 Task: Find connections with filter location Santa Quitéria with filter topic #Lessonswith filter profile language Spanish with filter current company The Quint with filter school Shivaji University with filter industry Think Tanks with filter service category Relocation with filter keywords title Doctor
Action: Mouse moved to (142, 263)
Screenshot: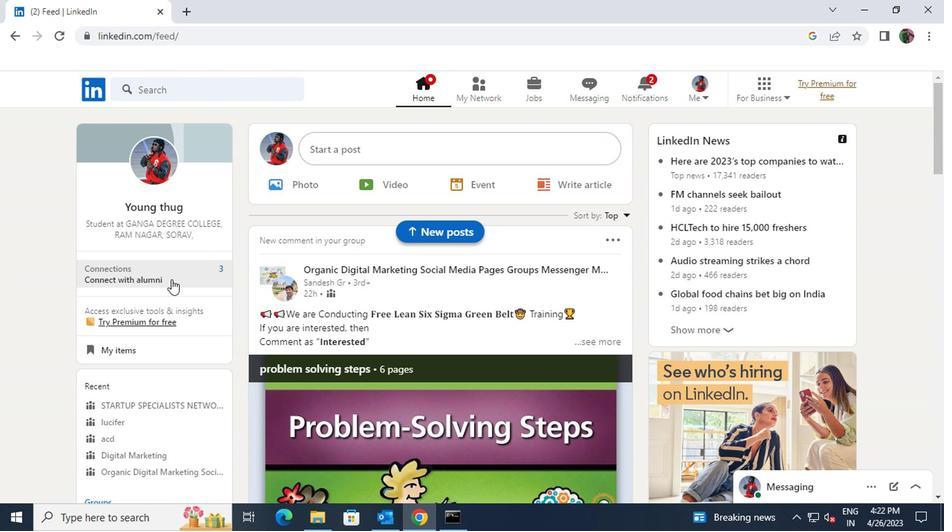 
Action: Mouse pressed left at (142, 263)
Screenshot: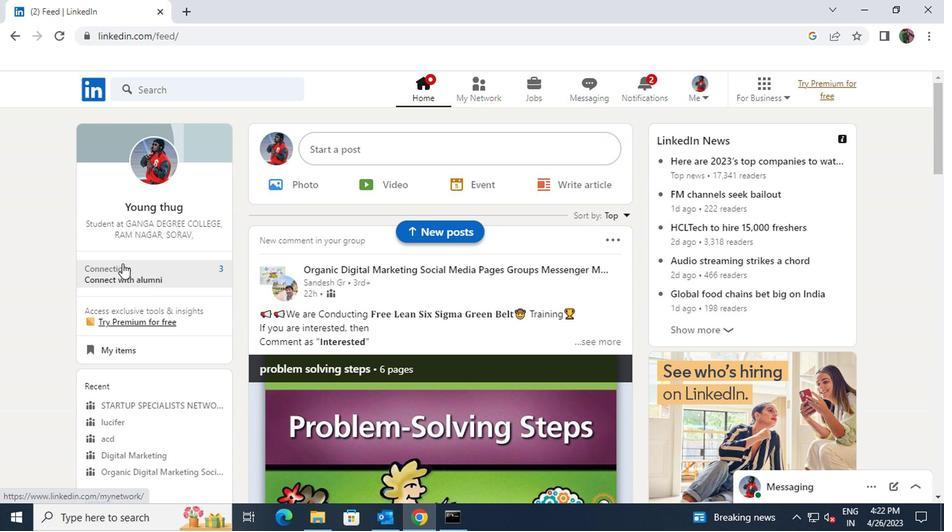 
Action: Mouse moved to (179, 160)
Screenshot: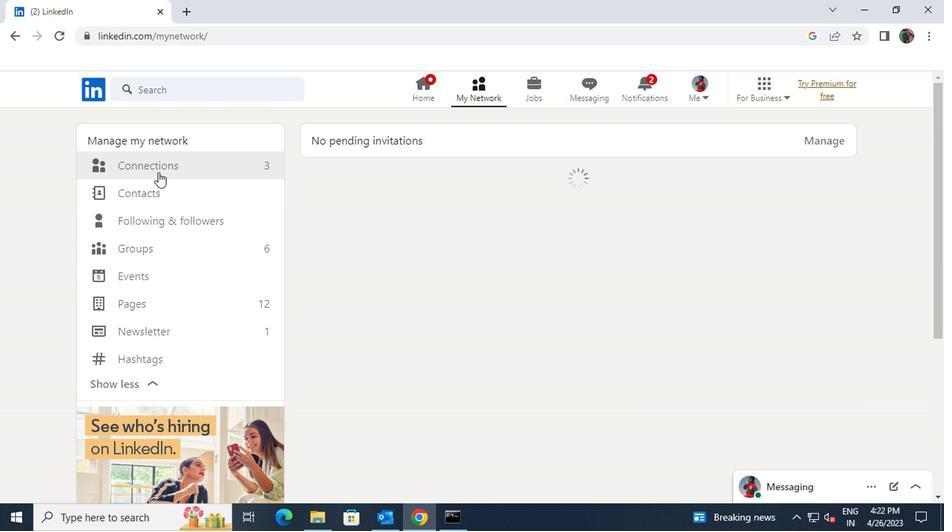
Action: Mouse pressed left at (179, 160)
Screenshot: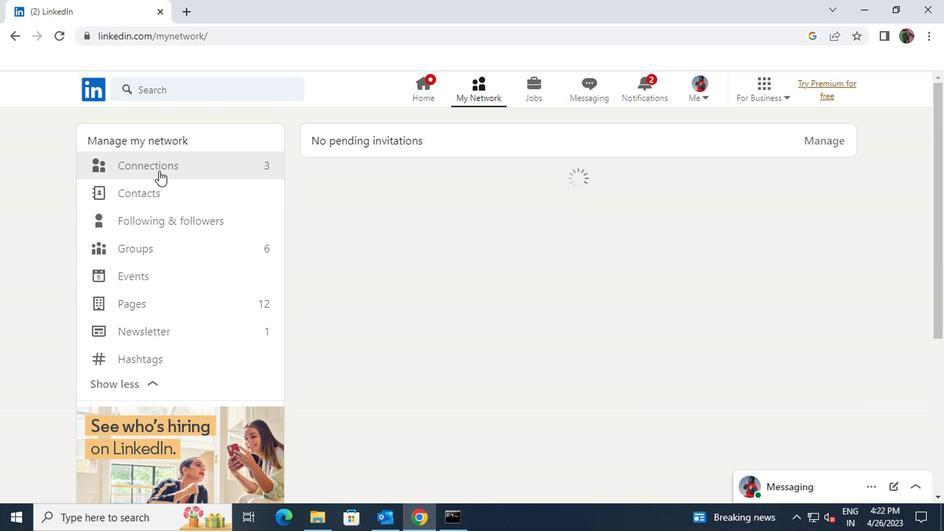 
Action: Mouse moved to (562, 164)
Screenshot: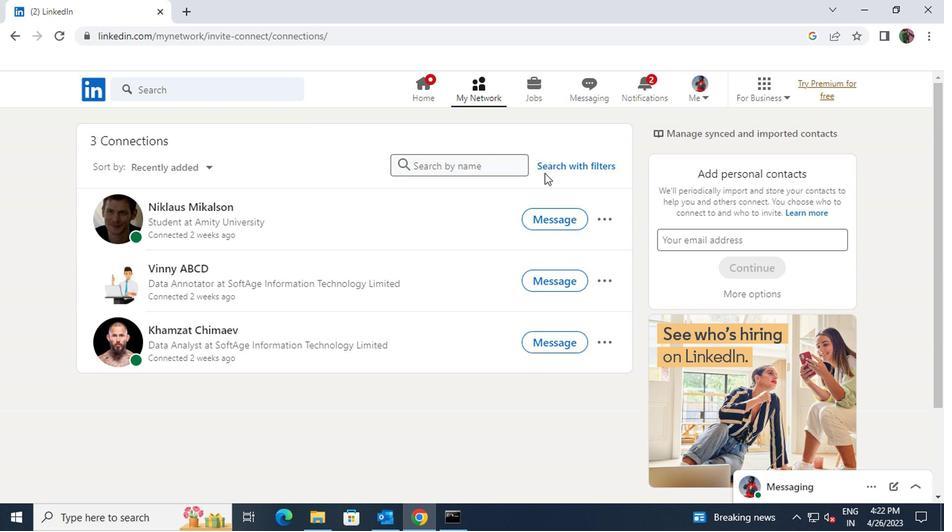 
Action: Mouse pressed left at (562, 164)
Screenshot: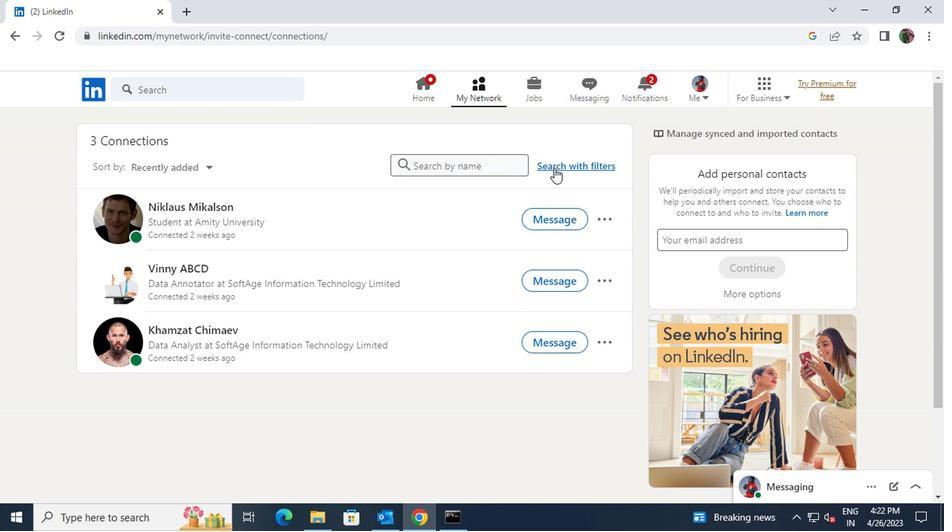 
Action: Mouse moved to (533, 124)
Screenshot: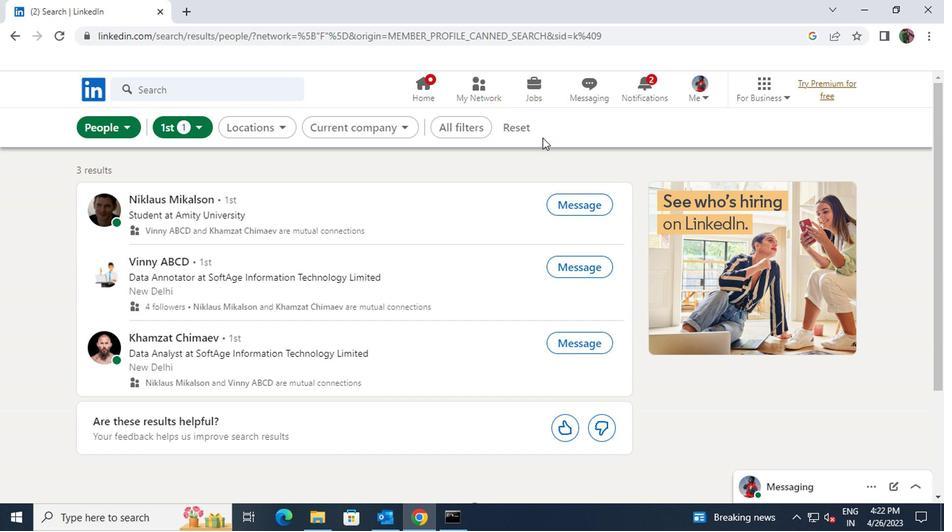 
Action: Mouse pressed left at (533, 124)
Screenshot: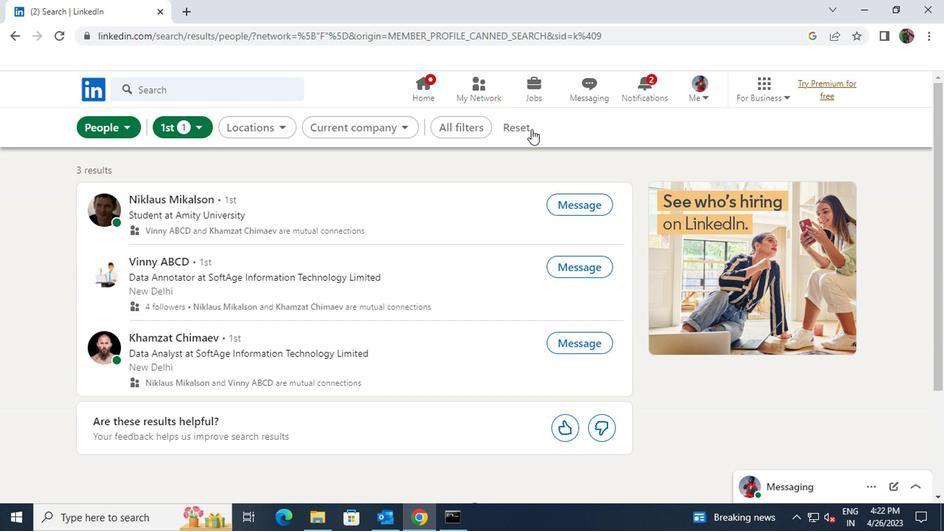 
Action: Mouse moved to (516, 123)
Screenshot: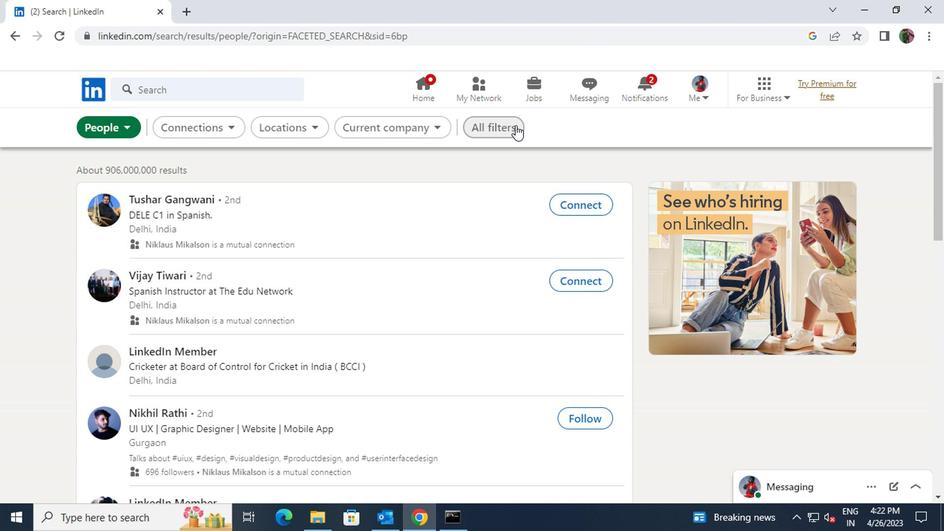 
Action: Mouse pressed left at (516, 123)
Screenshot: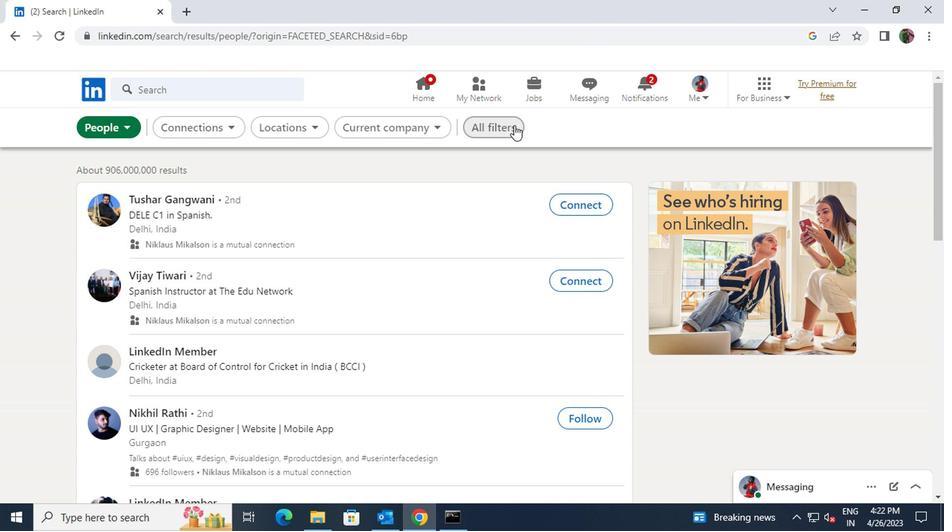
Action: Mouse moved to (655, 257)
Screenshot: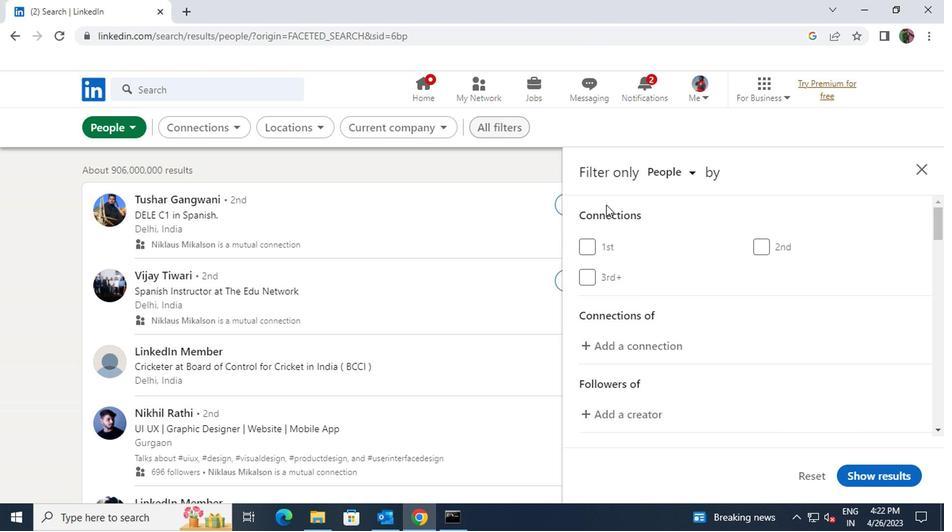 
Action: Mouse scrolled (655, 256) with delta (0, 0)
Screenshot: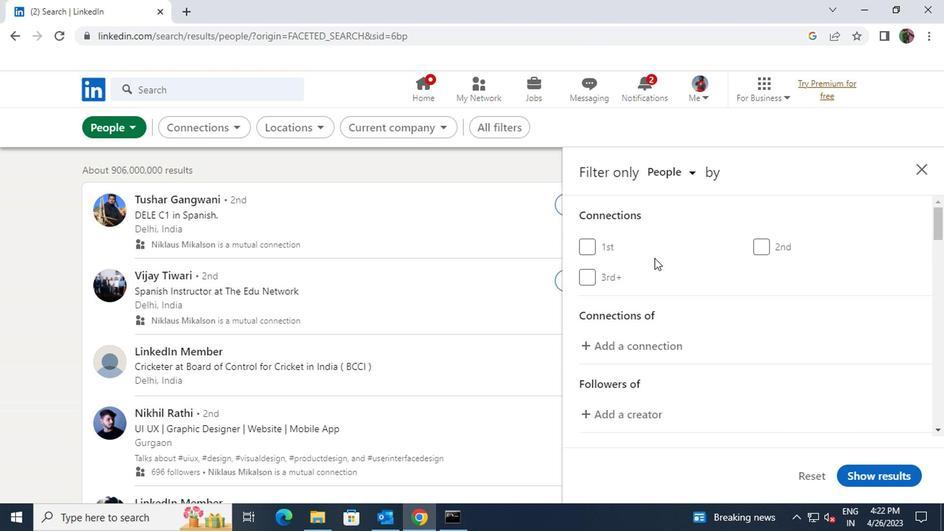 
Action: Mouse scrolled (655, 256) with delta (0, 0)
Screenshot: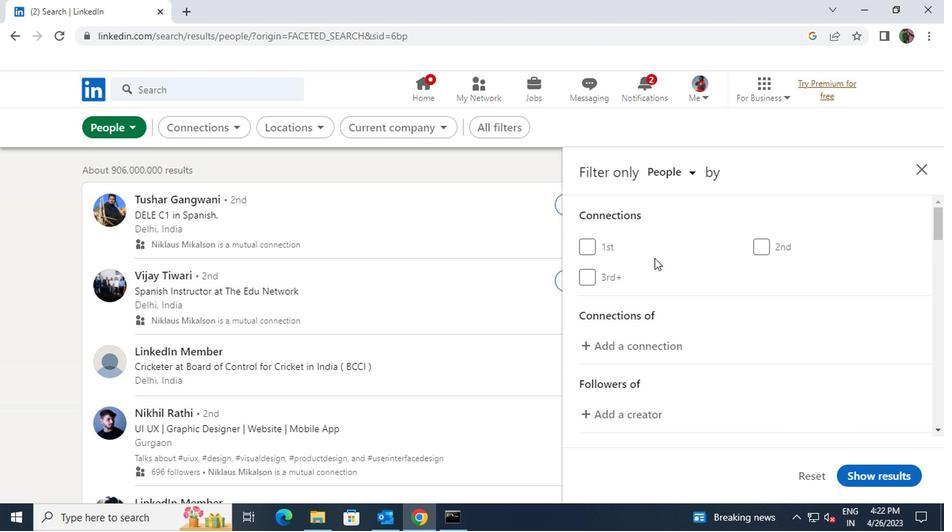 
Action: Mouse scrolled (655, 256) with delta (0, 0)
Screenshot: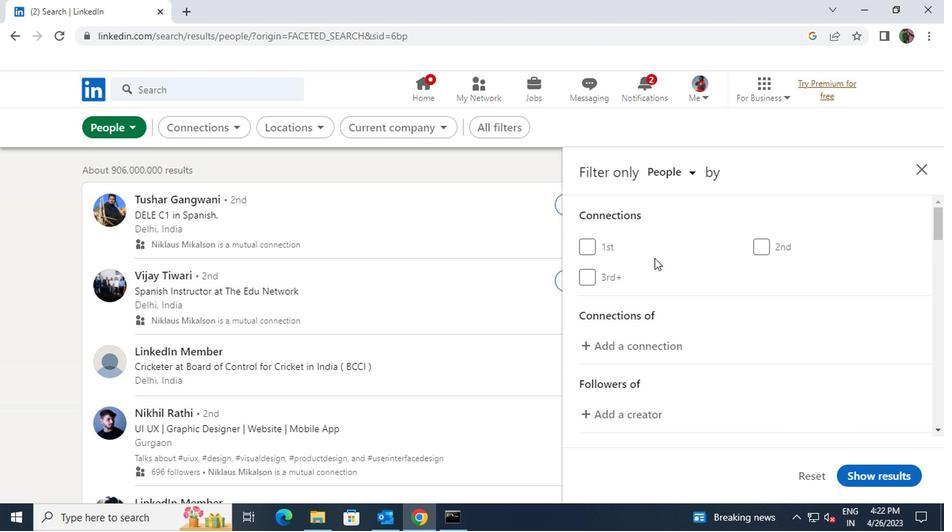 
Action: Mouse scrolled (655, 256) with delta (0, 0)
Screenshot: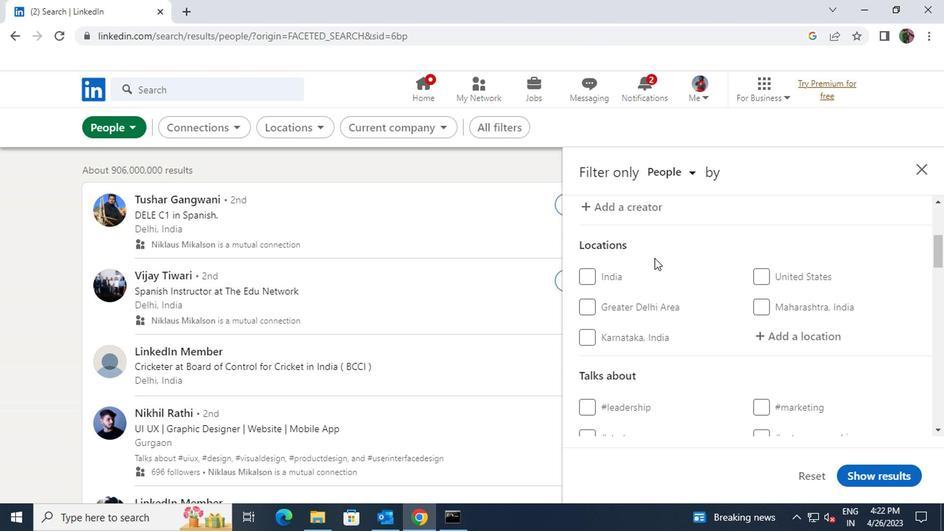 
Action: Mouse scrolled (655, 258) with delta (0, 0)
Screenshot: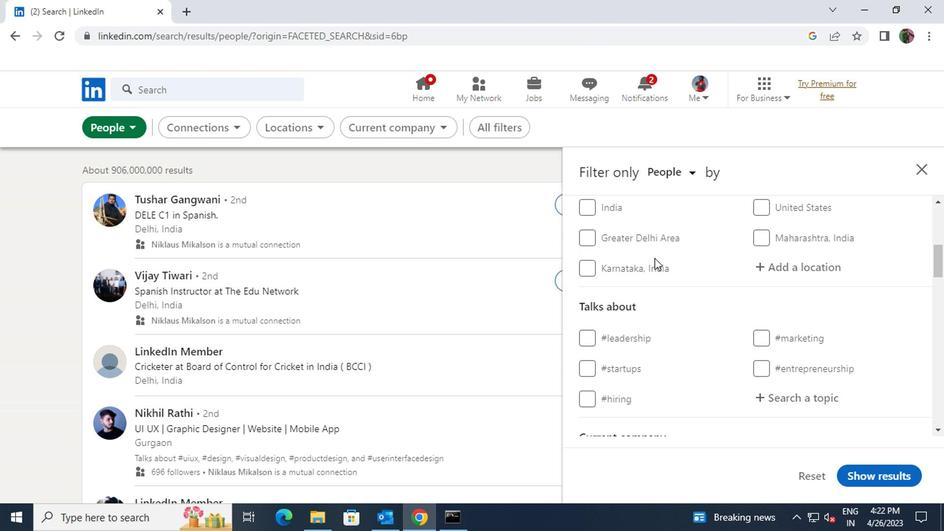 
Action: Mouse moved to (769, 329)
Screenshot: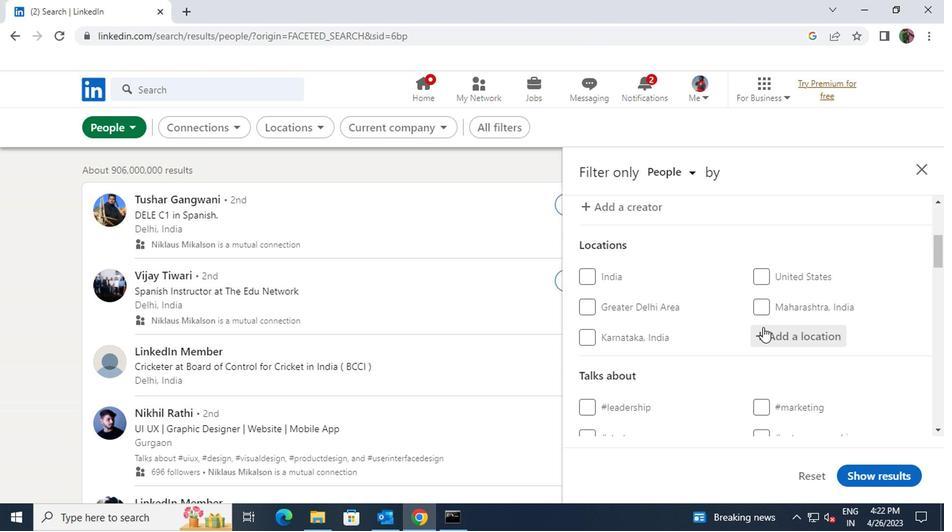 
Action: Mouse pressed left at (769, 329)
Screenshot: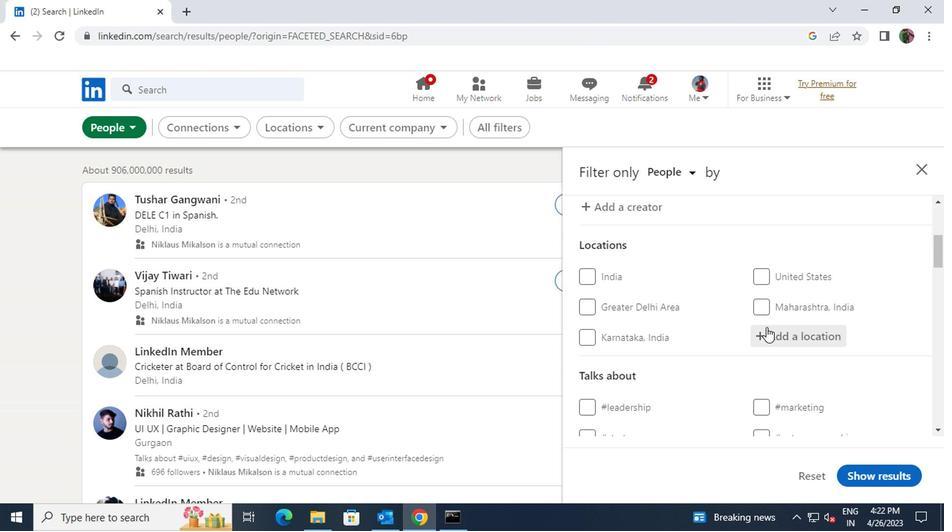 
Action: Key pressed <Key.shift>SANTA<Key.space>QUITE
Screenshot: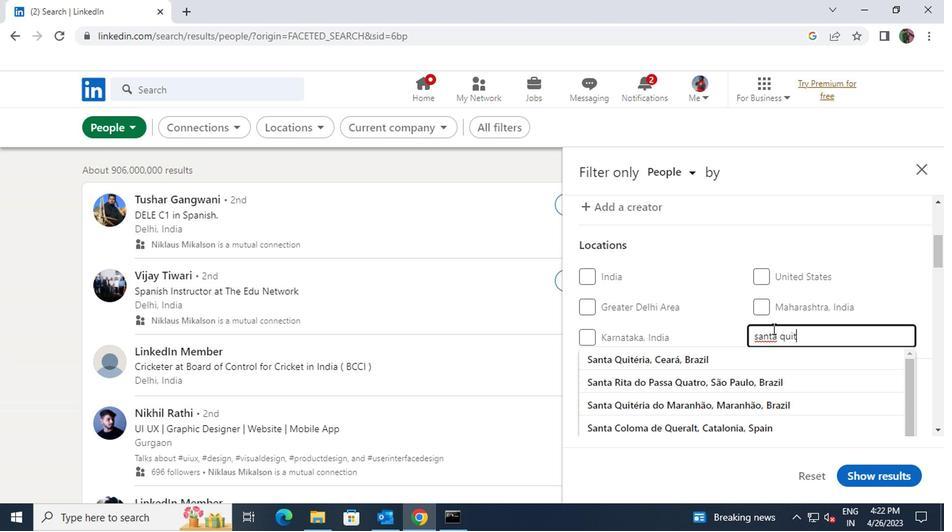 
Action: Mouse moved to (756, 353)
Screenshot: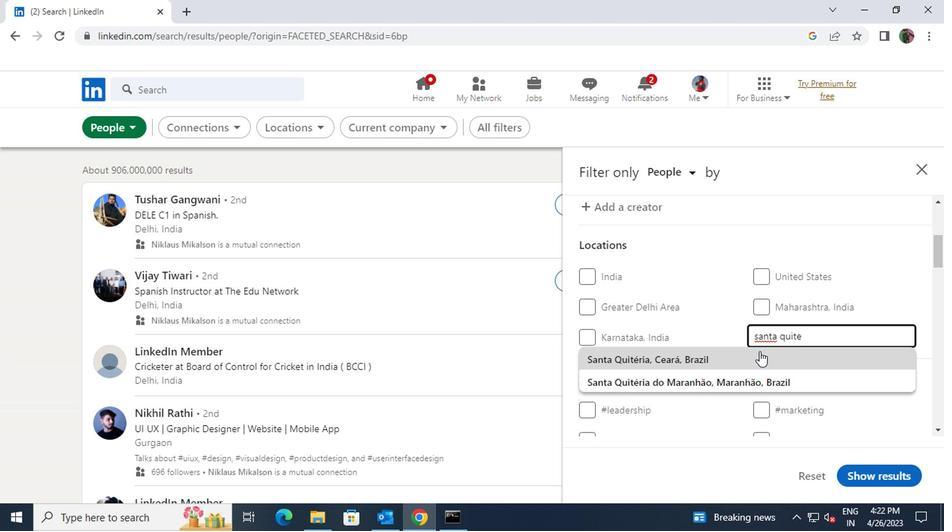 
Action: Mouse pressed left at (756, 353)
Screenshot: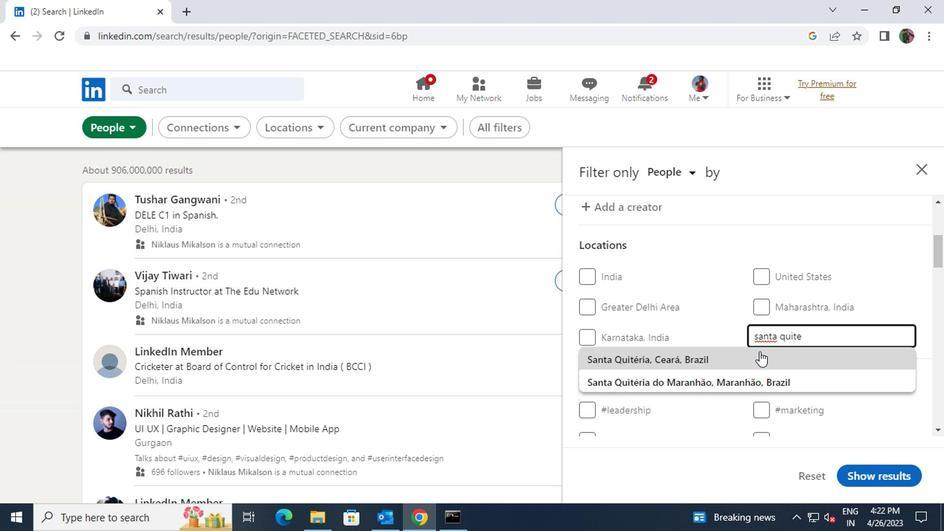 
Action: Mouse scrolled (756, 352) with delta (0, 0)
Screenshot: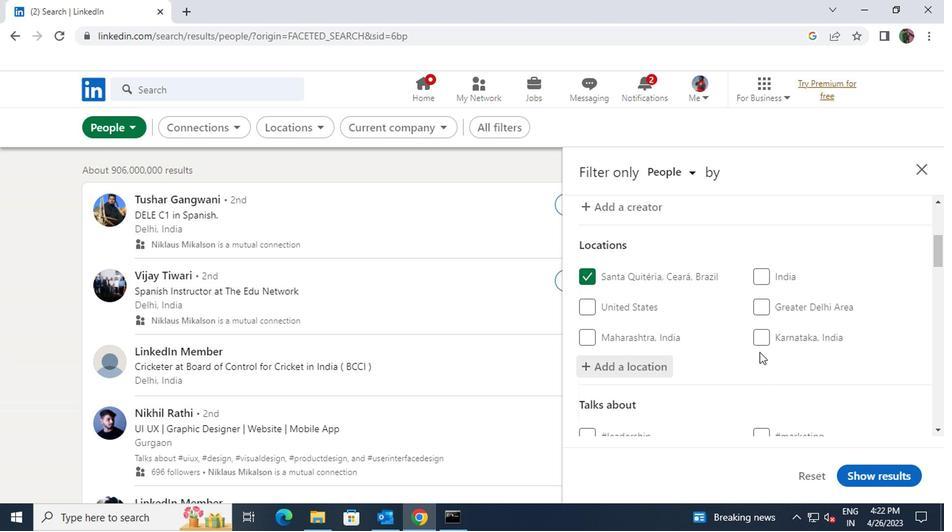 
Action: Mouse scrolled (756, 352) with delta (0, 0)
Screenshot: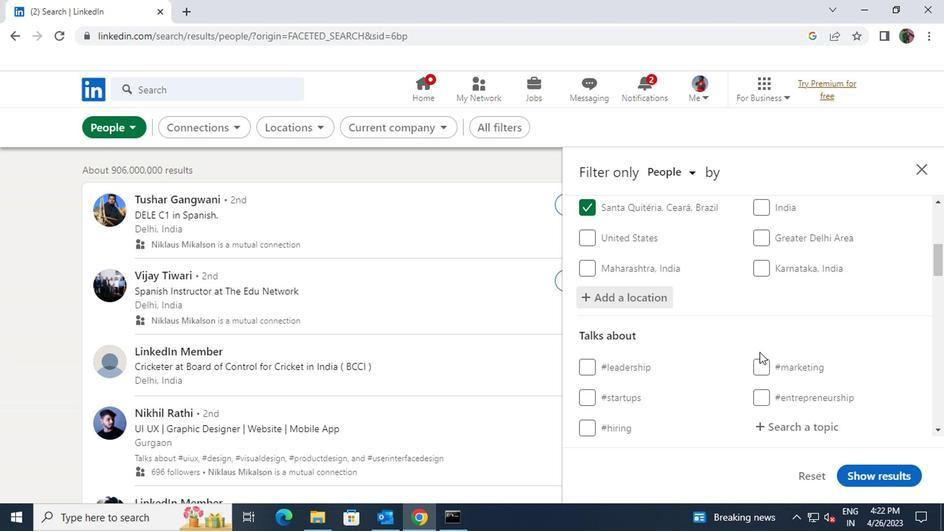 
Action: Mouse scrolled (756, 352) with delta (0, 0)
Screenshot: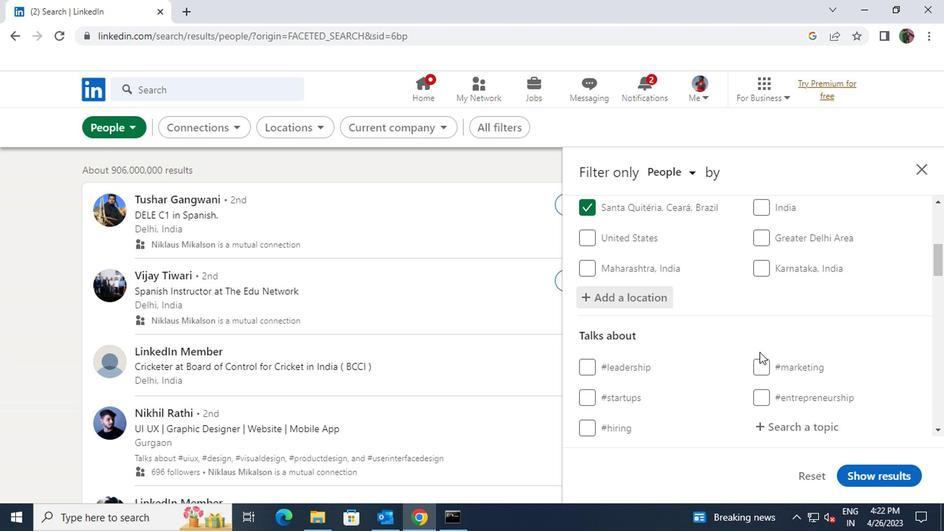 
Action: Mouse moved to (767, 297)
Screenshot: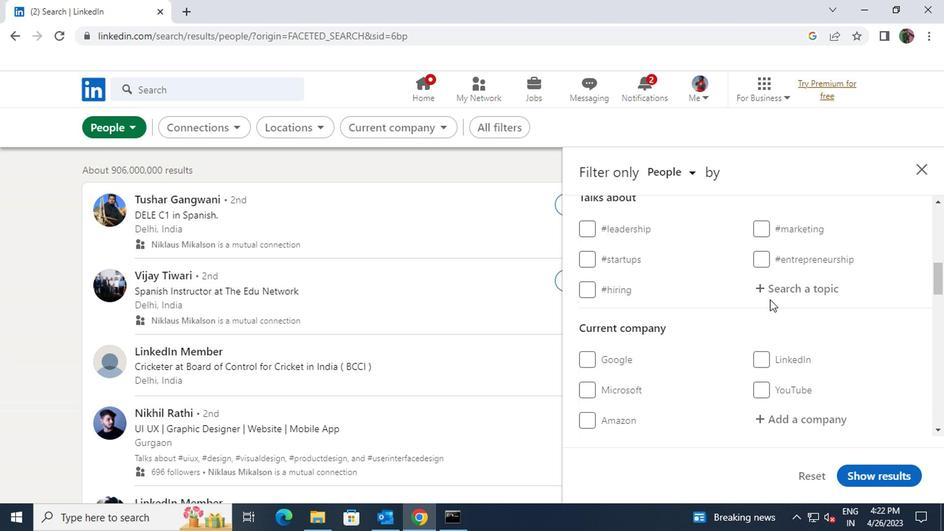
Action: Mouse pressed left at (767, 297)
Screenshot: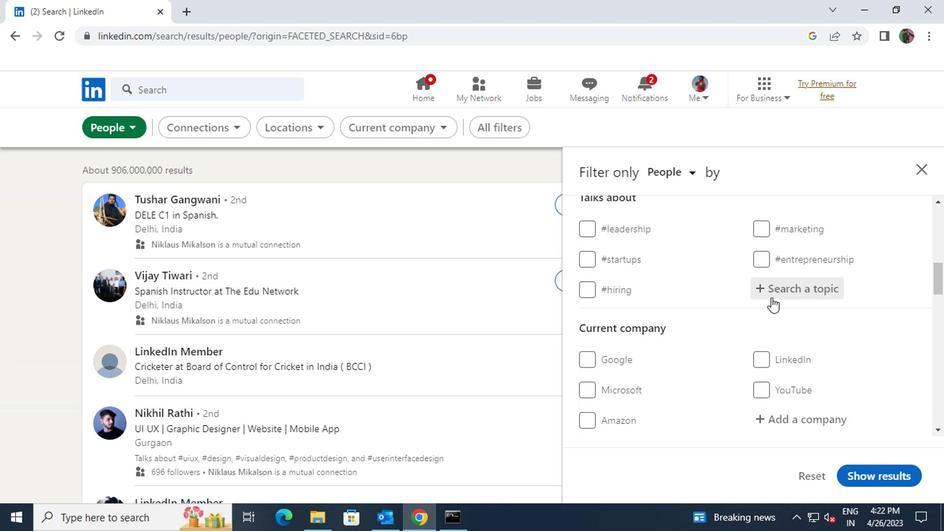 
Action: Key pressed <Key.shift><Key.shift><Key.shift><Key.shift><Key.shift><Key.shift><Key.shift><Key.shift>#<Key.shift>LESSIONWITH
Screenshot: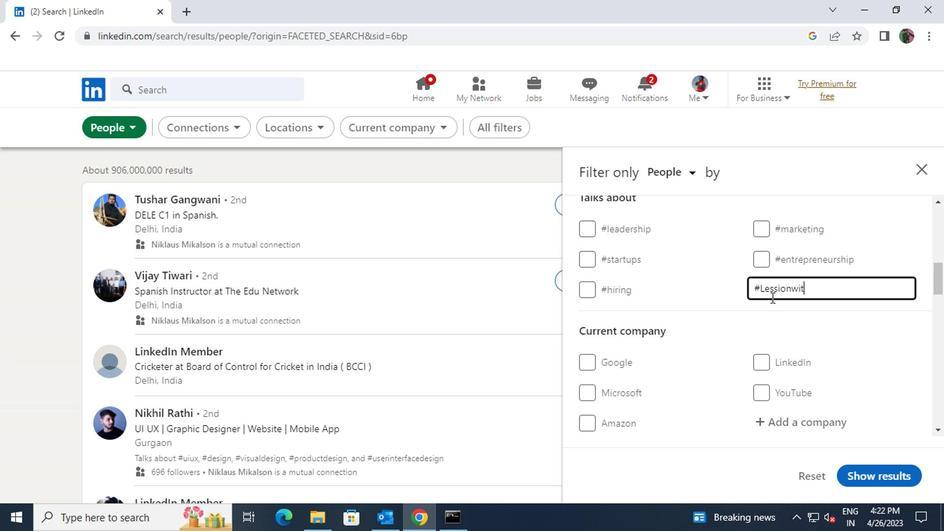 
Action: Mouse scrolled (767, 297) with delta (0, 0)
Screenshot: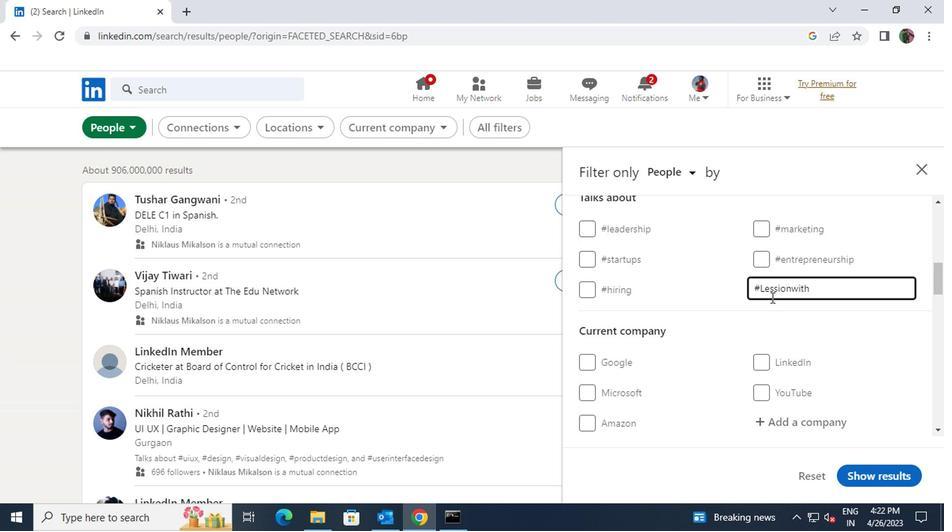 
Action: Mouse scrolled (767, 297) with delta (0, 0)
Screenshot: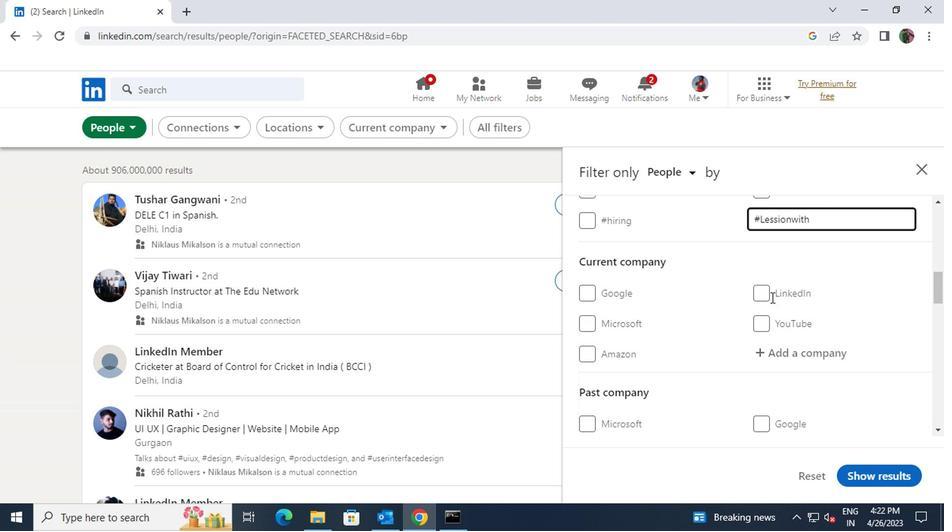 
Action: Mouse moved to (776, 284)
Screenshot: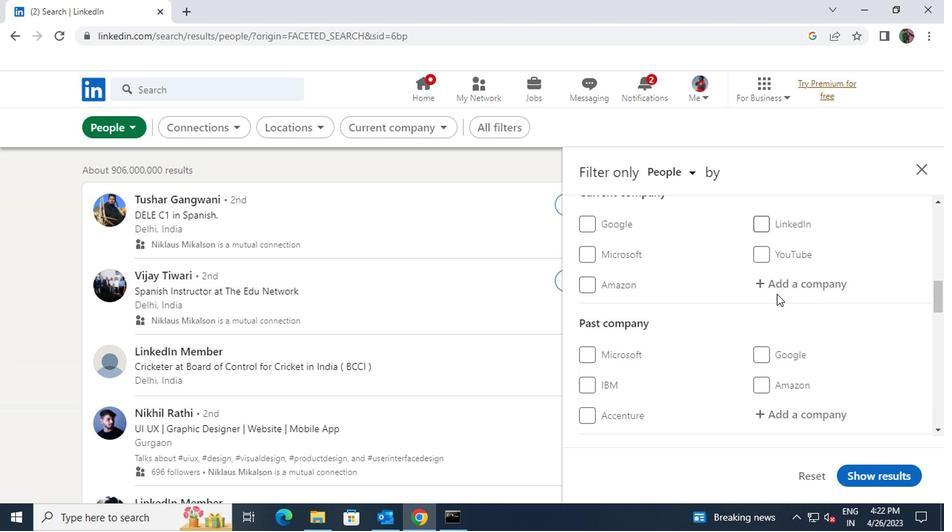 
Action: Mouse pressed left at (776, 284)
Screenshot: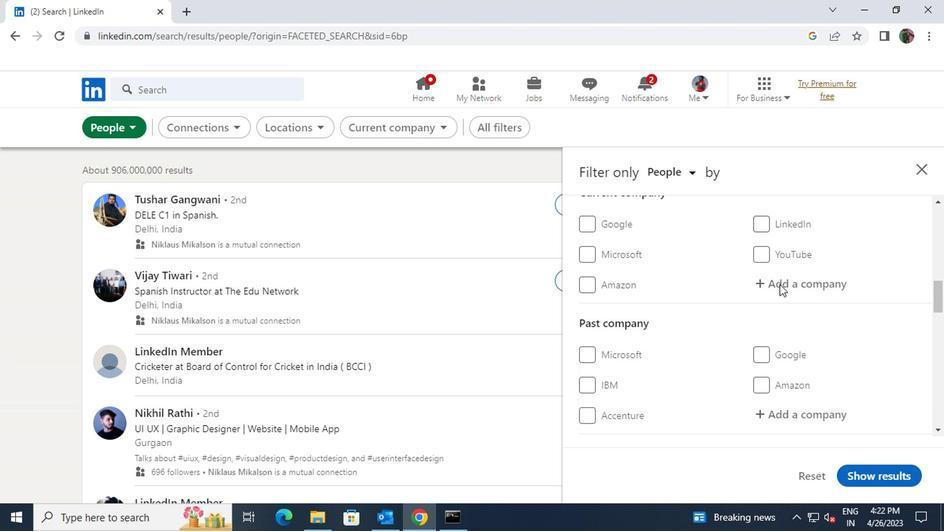 
Action: Key pressed <Key.shift>THE<Key.space><Key.shift><Key.shift>QUINT
Screenshot: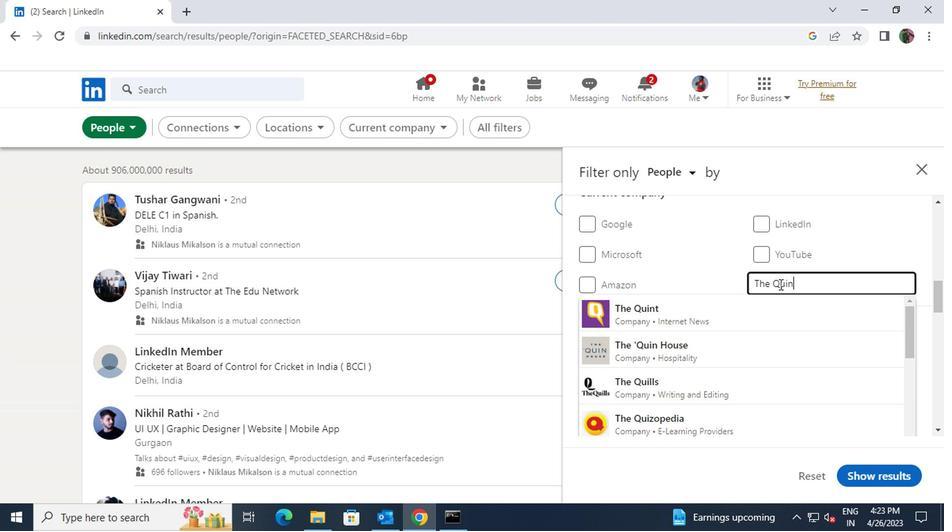
Action: Mouse moved to (774, 302)
Screenshot: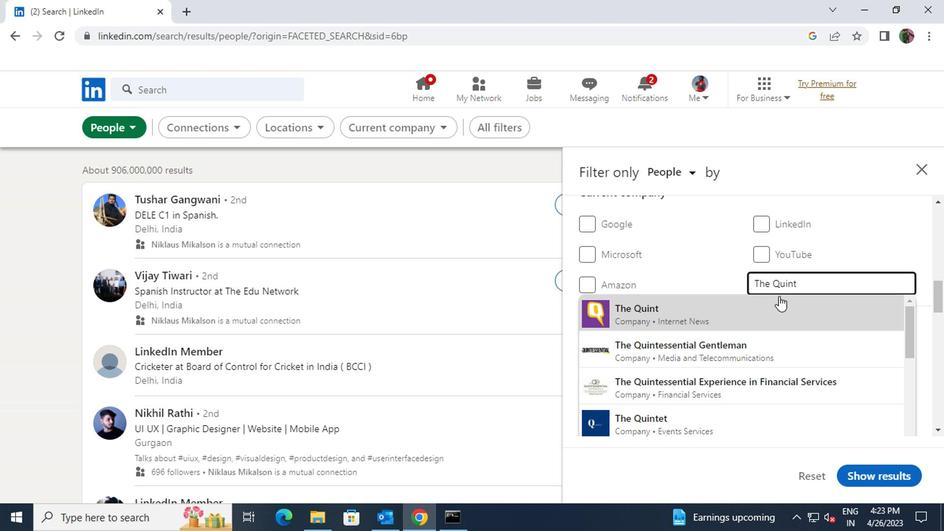 
Action: Mouse pressed left at (774, 302)
Screenshot: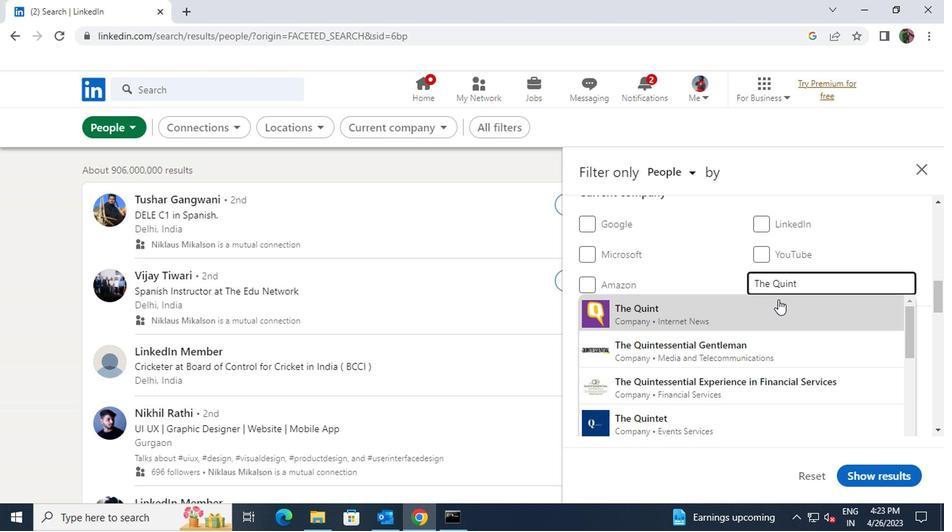 
Action: Mouse scrolled (774, 301) with delta (0, 0)
Screenshot: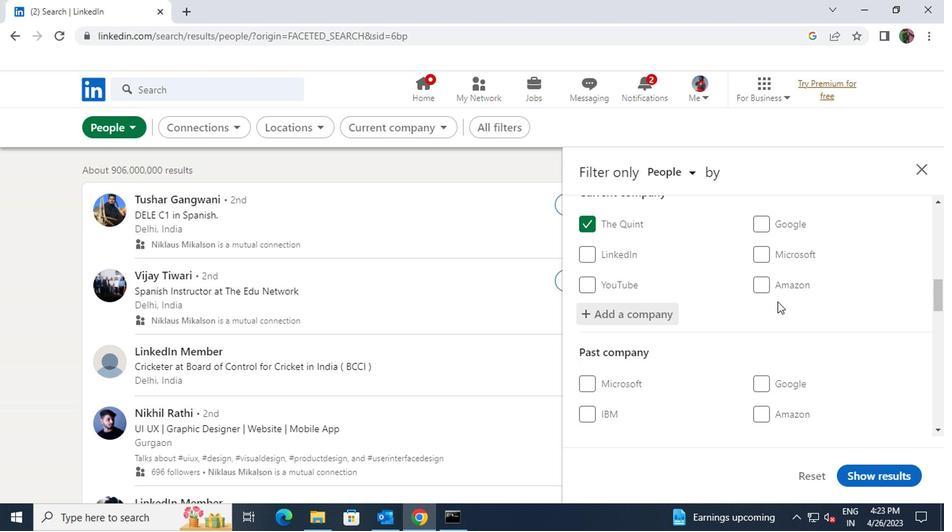 
Action: Mouse scrolled (774, 301) with delta (0, 0)
Screenshot: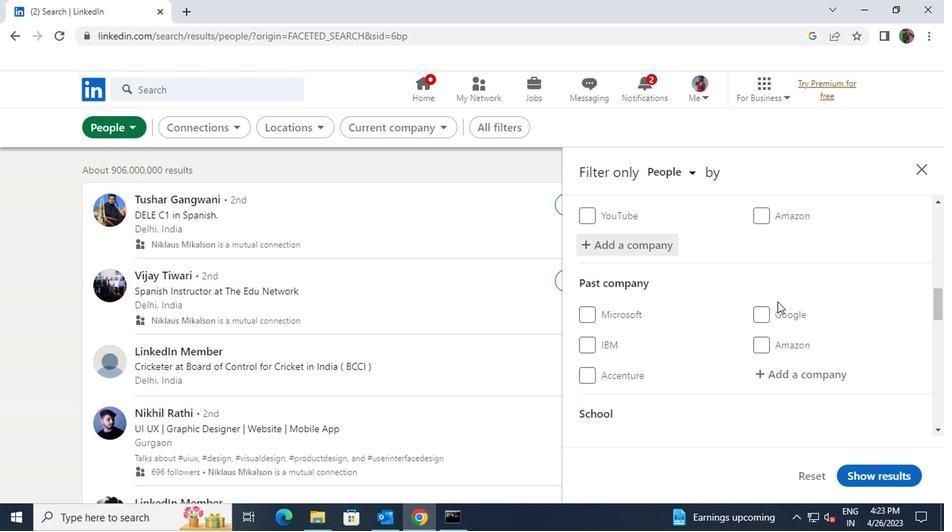 
Action: Mouse scrolled (774, 301) with delta (0, 0)
Screenshot: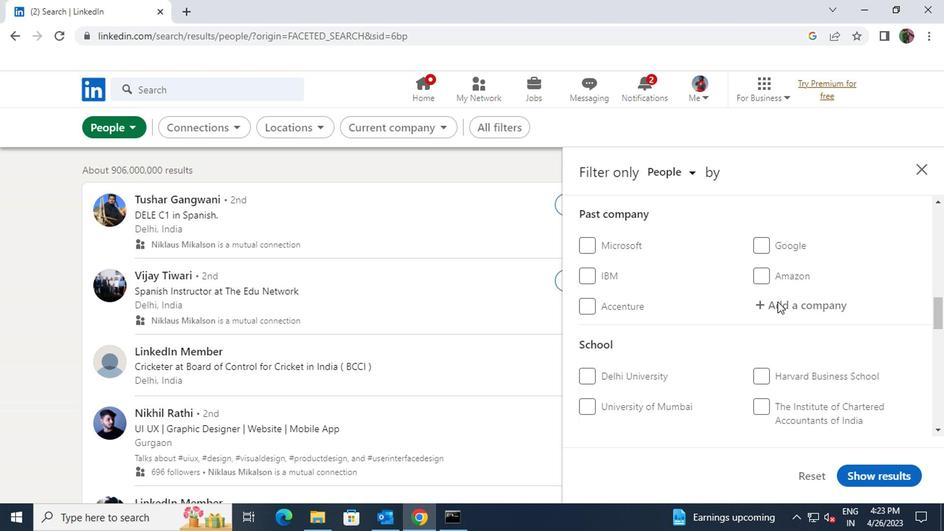 
Action: Mouse scrolled (774, 301) with delta (0, 0)
Screenshot: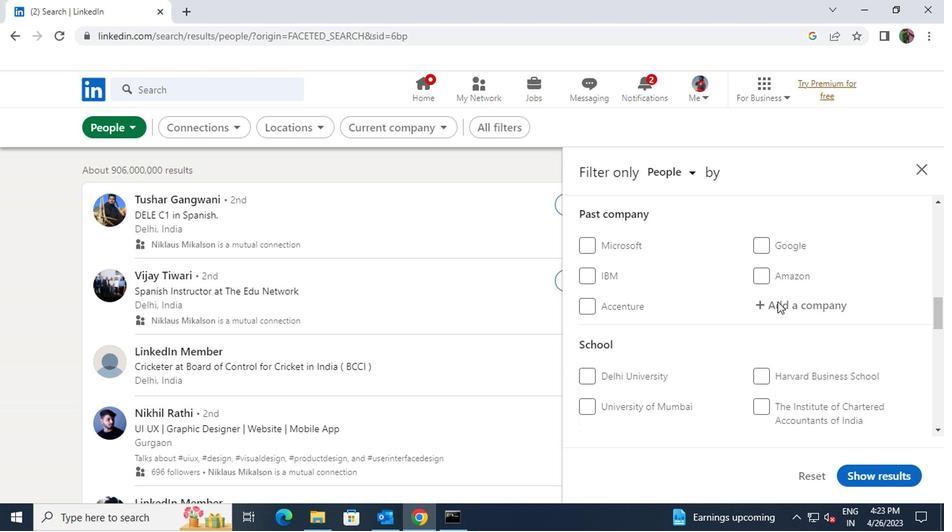 
Action: Mouse pressed left at (774, 302)
Screenshot: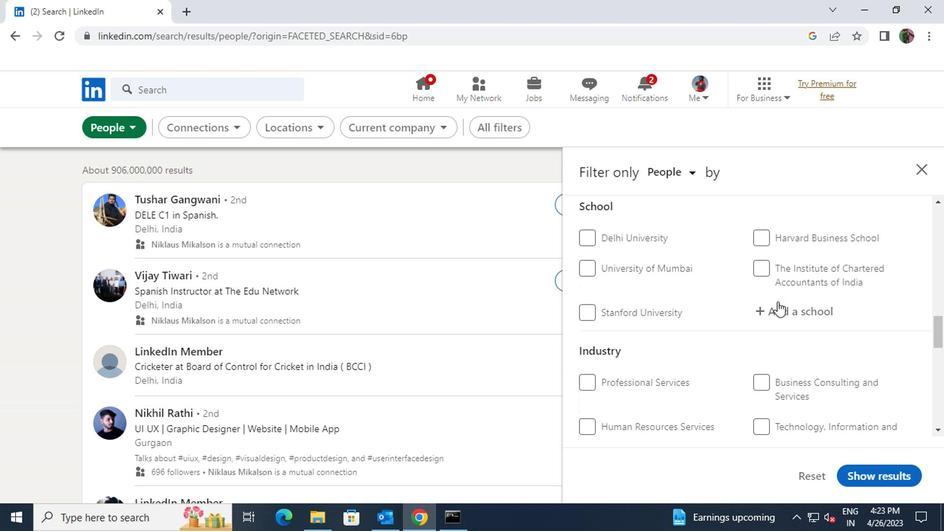 
Action: Key pressed <Key.shift>SHIVAJI
Screenshot: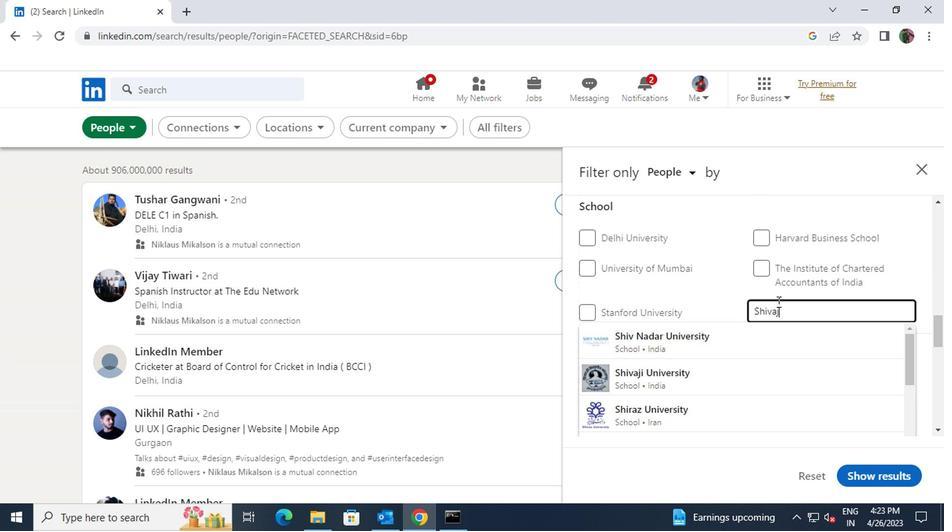 
Action: Mouse moved to (746, 343)
Screenshot: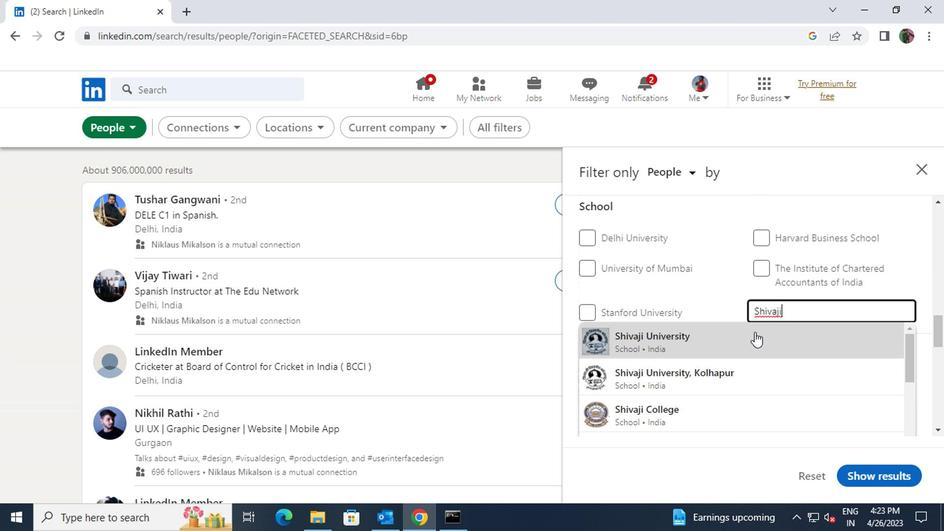 
Action: Mouse pressed left at (746, 343)
Screenshot: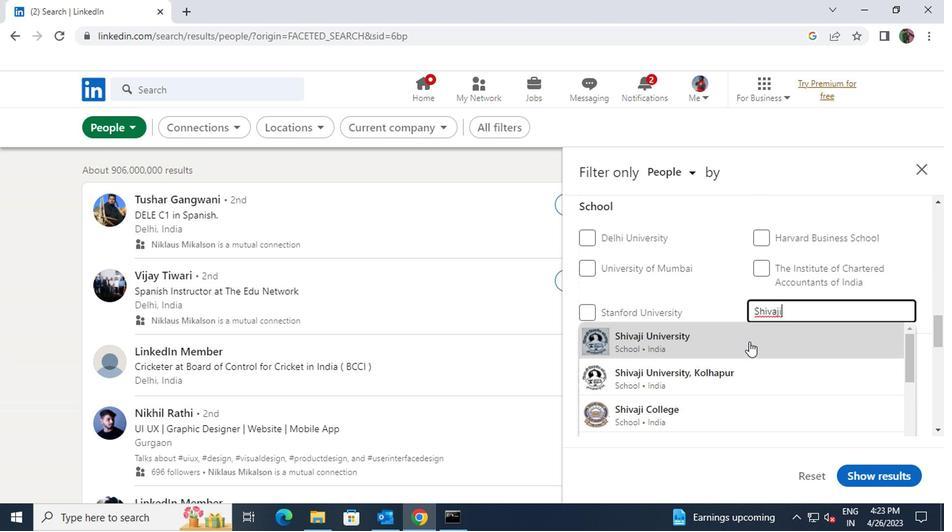 
Action: Mouse scrolled (746, 342) with delta (0, 0)
Screenshot: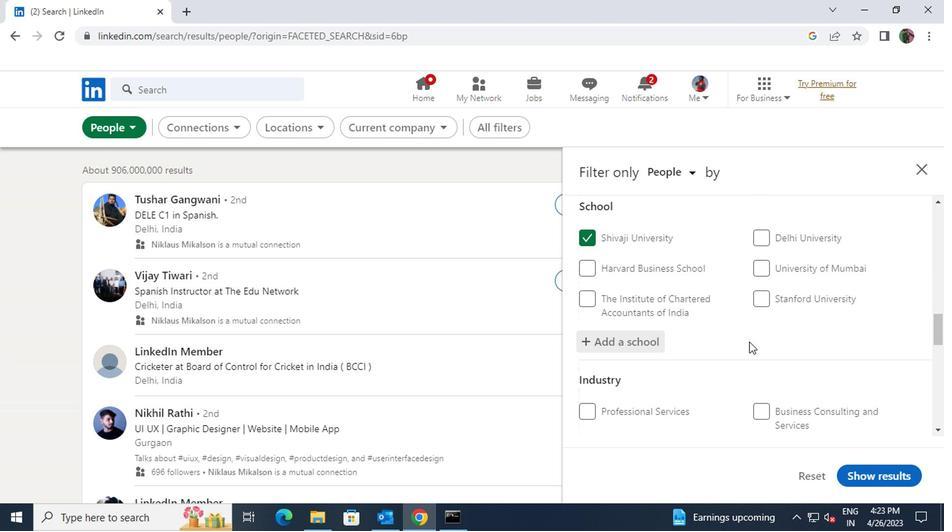 
Action: Mouse scrolled (746, 342) with delta (0, 0)
Screenshot: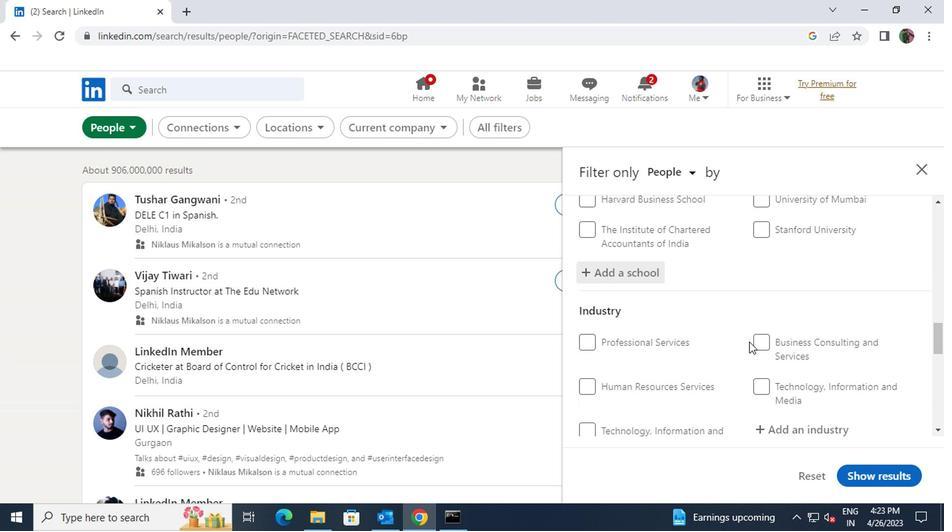 
Action: Mouse moved to (761, 356)
Screenshot: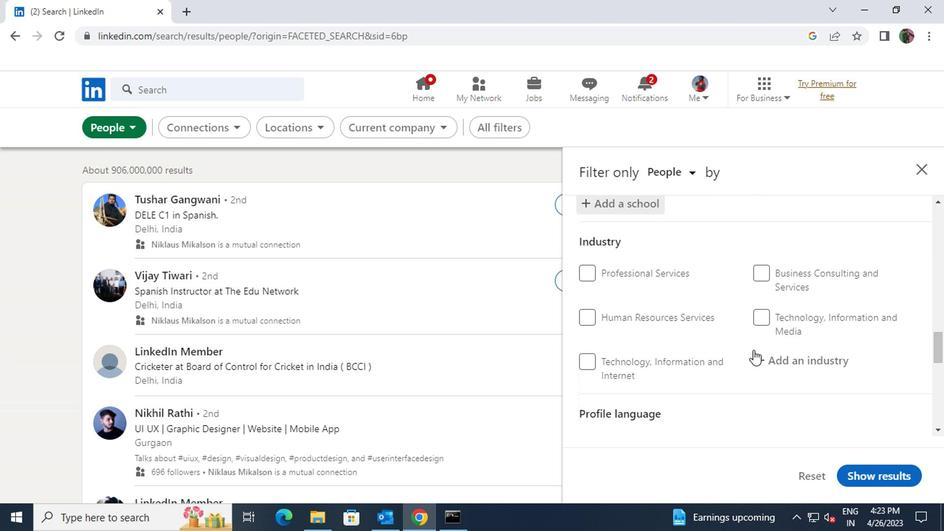 
Action: Mouse pressed left at (761, 356)
Screenshot: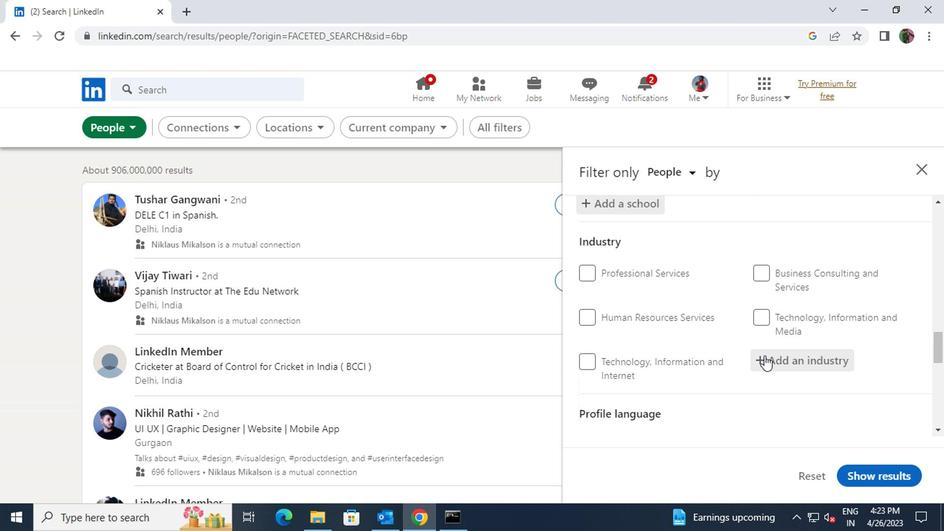
Action: Key pressed <Key.shift><Key.shift>THINK
Screenshot: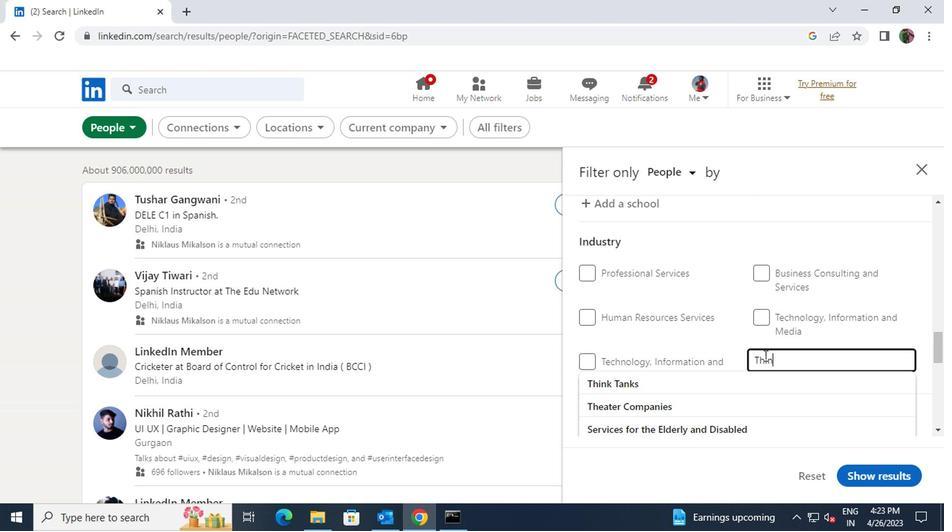 
Action: Mouse moved to (754, 376)
Screenshot: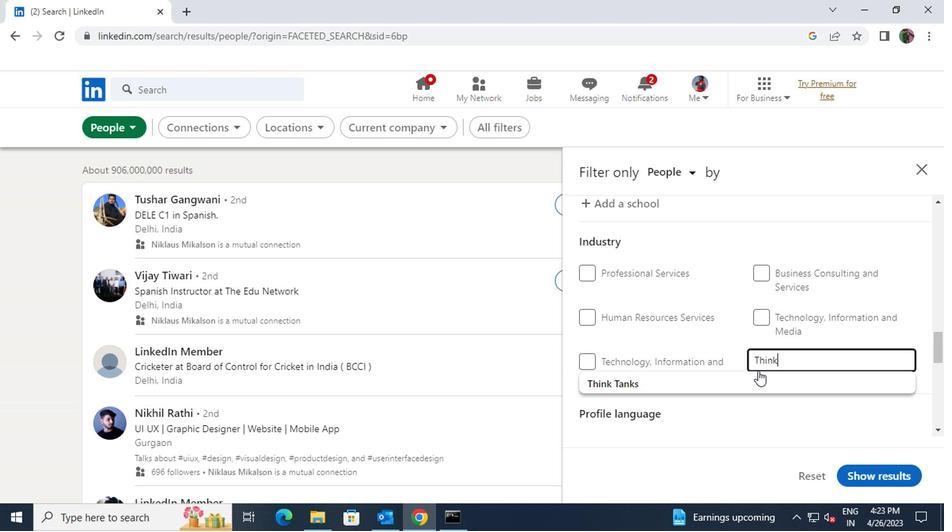 
Action: Mouse pressed left at (754, 376)
Screenshot: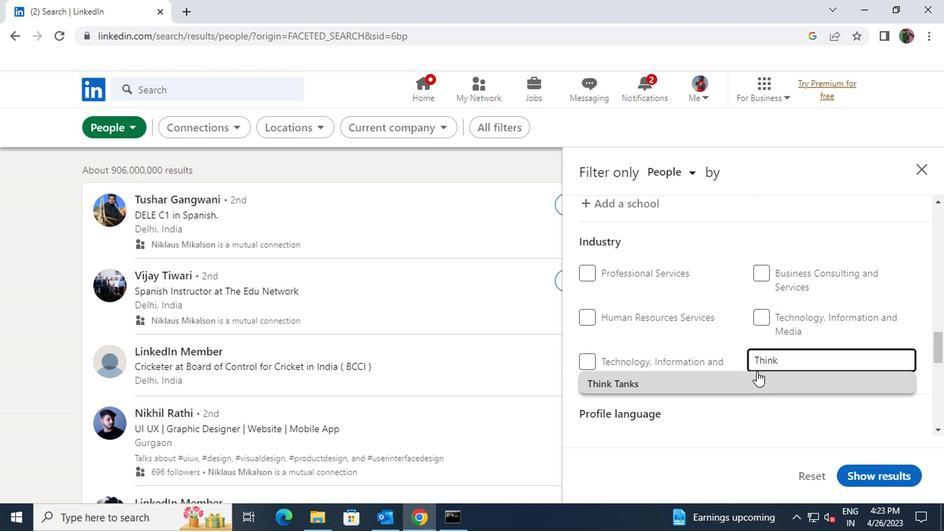 
Action: Mouse scrolled (754, 375) with delta (0, 0)
Screenshot: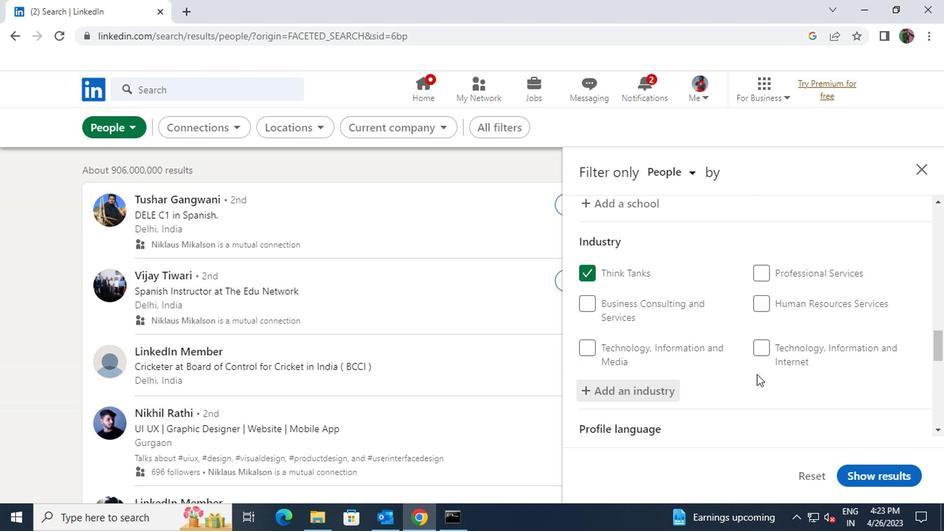 
Action: Mouse scrolled (754, 375) with delta (0, 0)
Screenshot: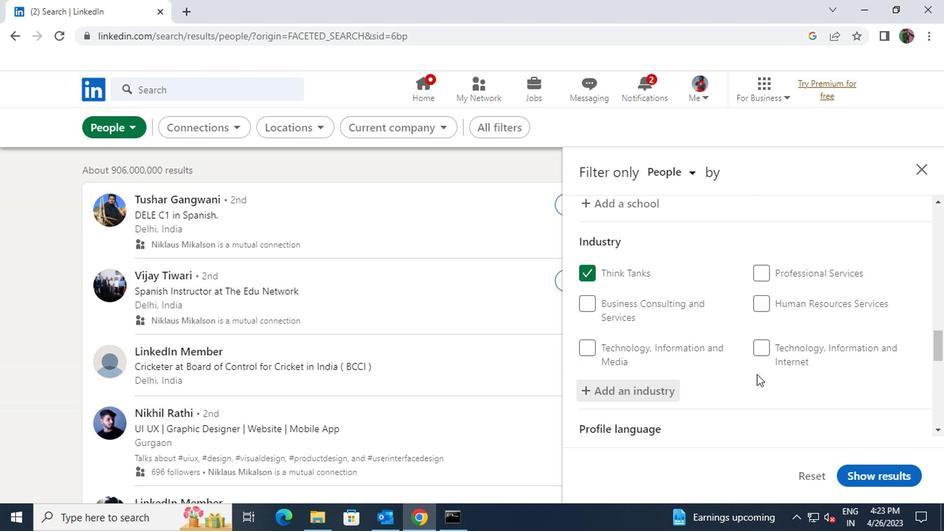 
Action: Mouse moved to (589, 350)
Screenshot: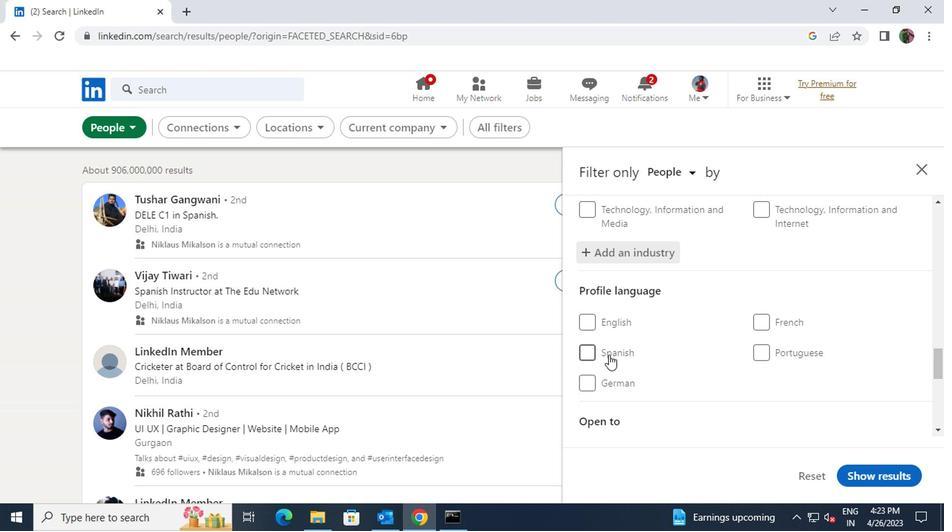 
Action: Mouse pressed left at (589, 350)
Screenshot: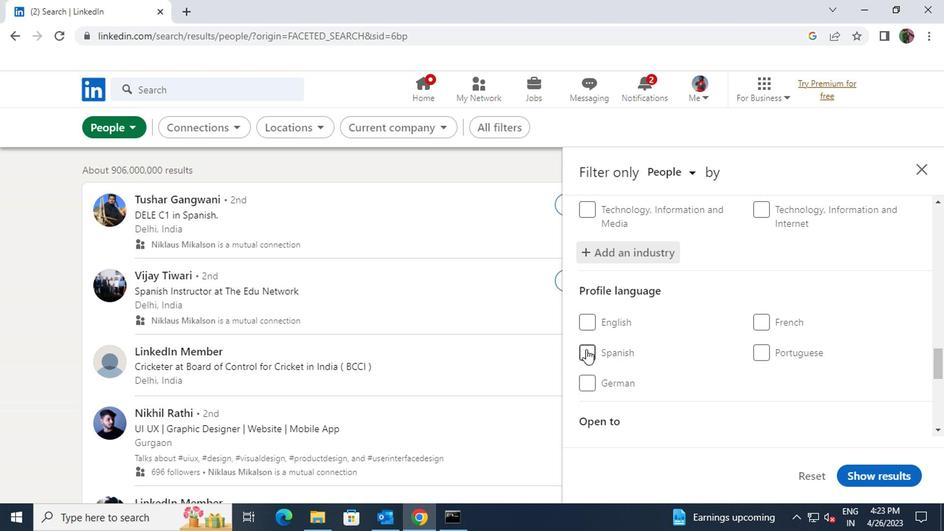 
Action: Mouse moved to (733, 373)
Screenshot: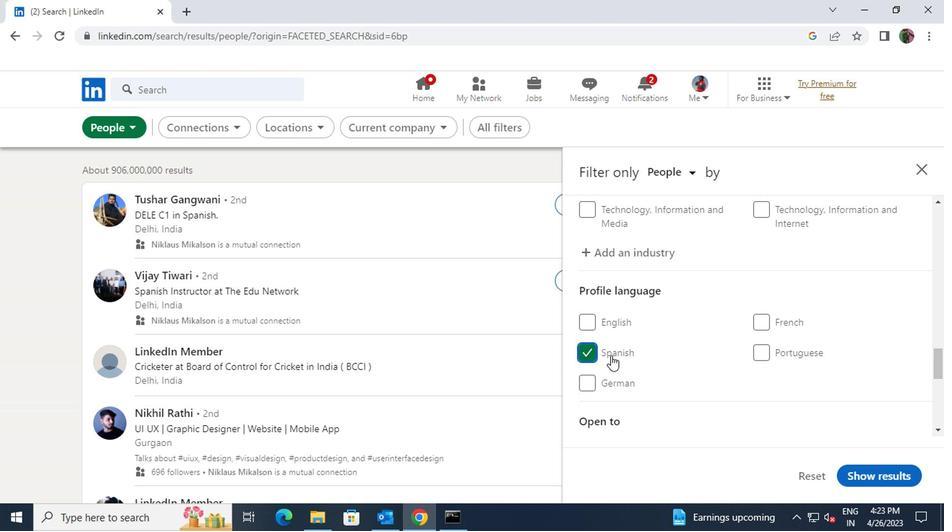 
Action: Mouse scrolled (733, 373) with delta (0, 0)
Screenshot: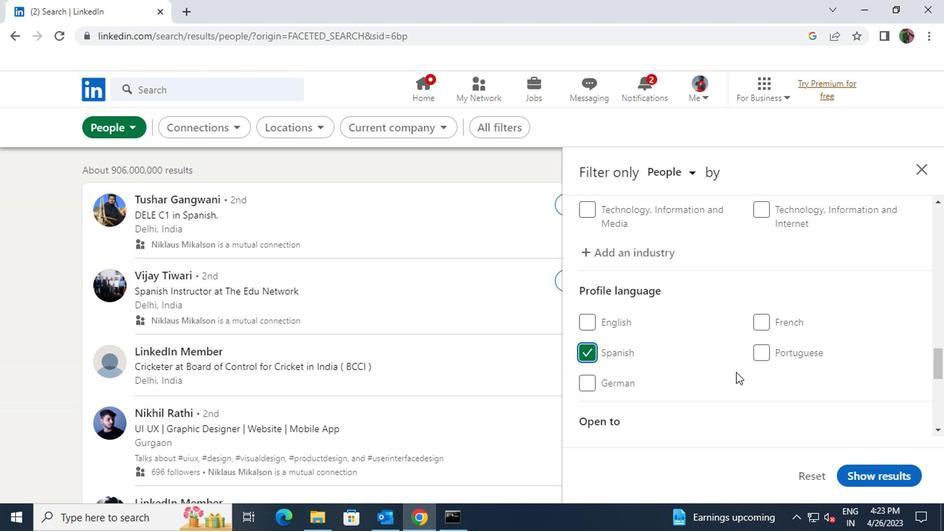 
Action: Mouse scrolled (733, 373) with delta (0, 0)
Screenshot: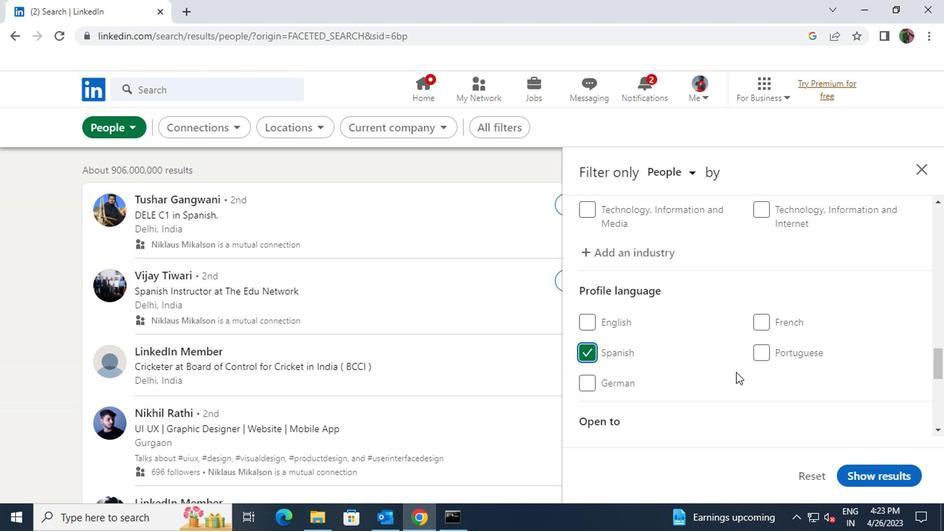 
Action: Mouse scrolled (733, 373) with delta (0, 0)
Screenshot: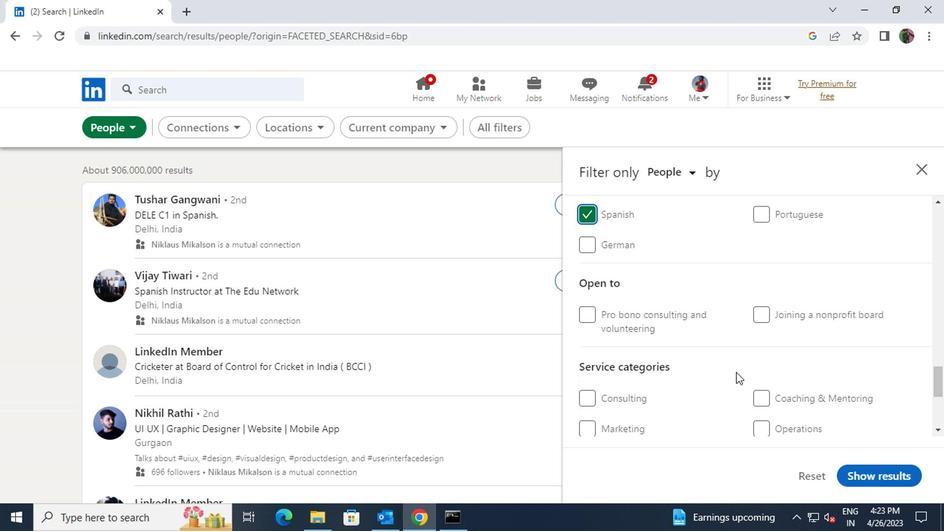 
Action: Mouse scrolled (733, 373) with delta (0, 0)
Screenshot: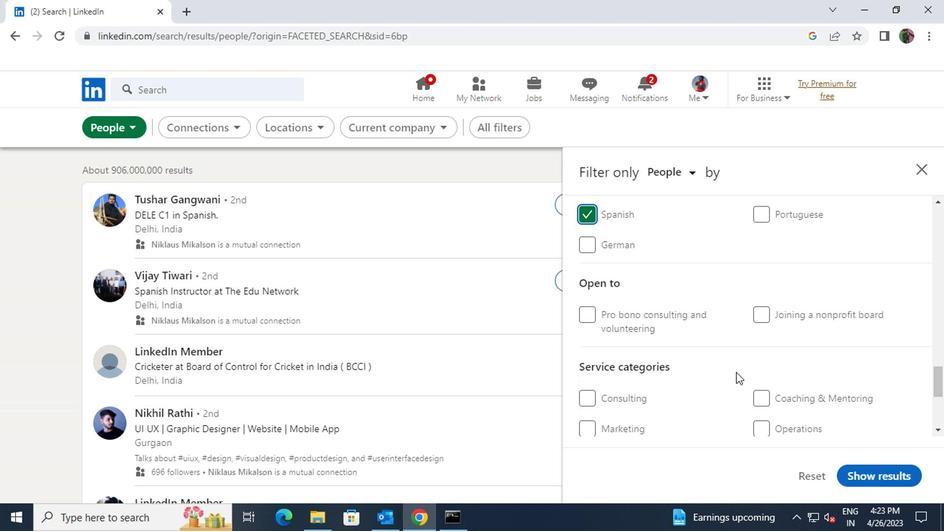 
Action: Mouse moved to (777, 319)
Screenshot: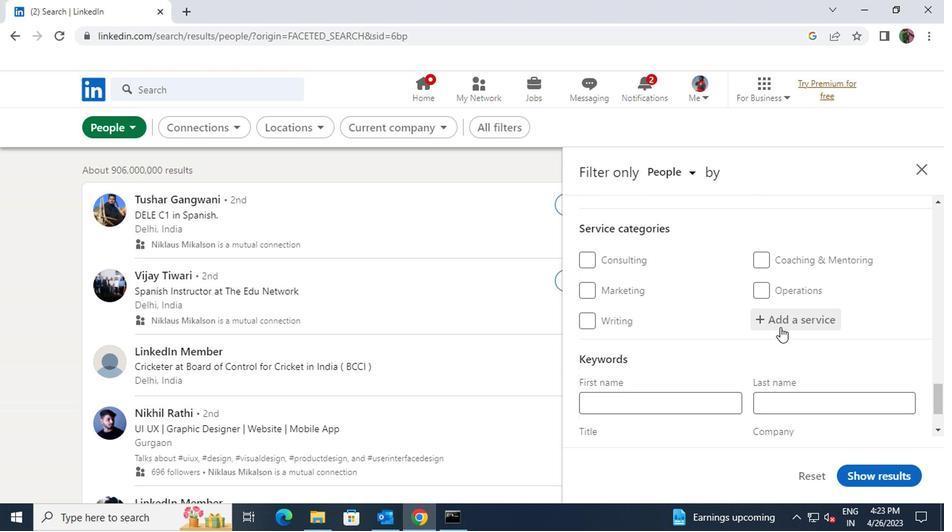 
Action: Mouse pressed left at (777, 319)
Screenshot: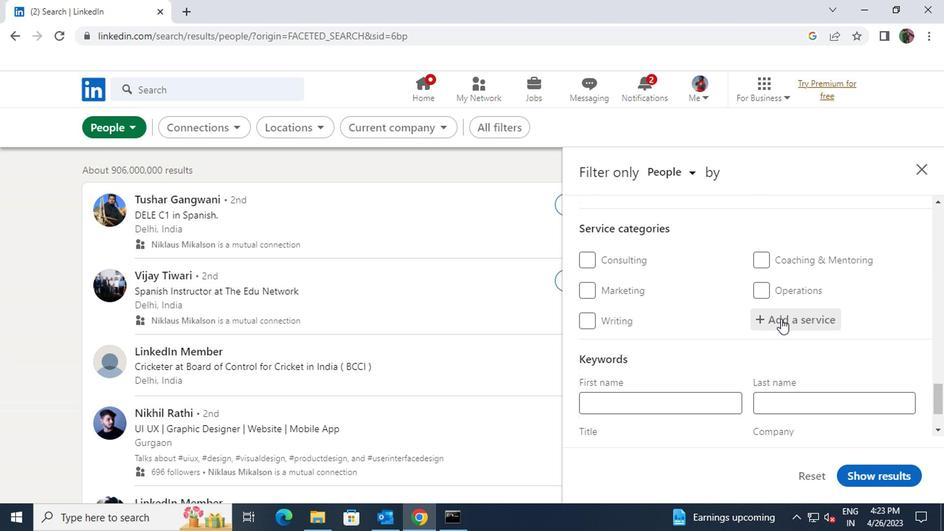 
Action: Key pressed <Key.shift>RELOCATION
Screenshot: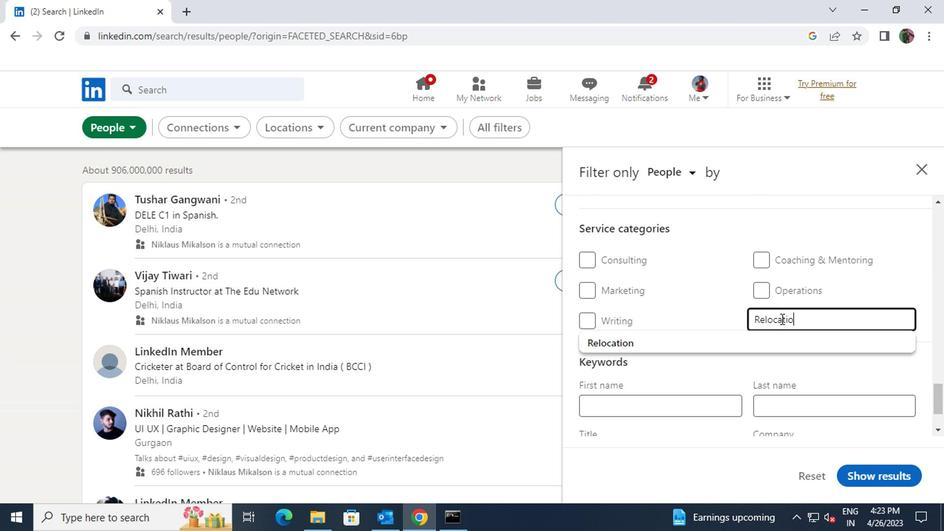 
Action: Mouse moved to (772, 335)
Screenshot: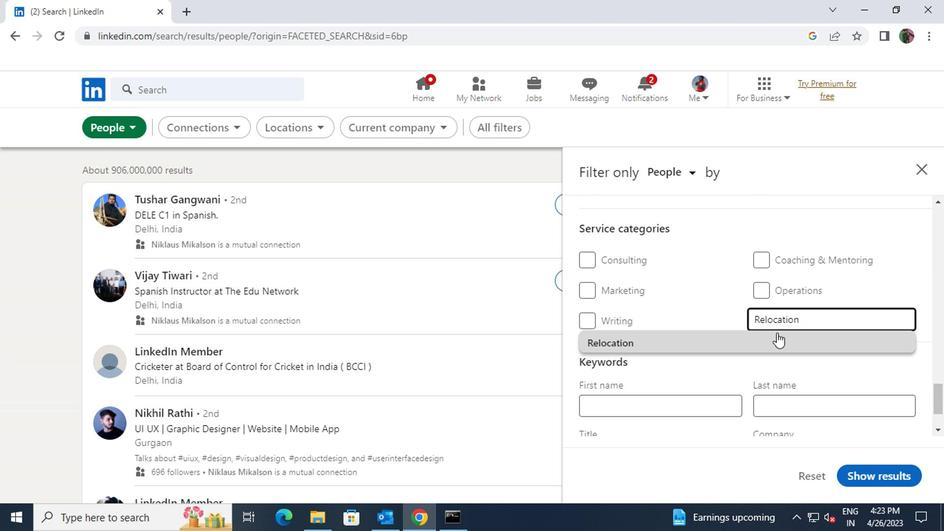 
Action: Mouse pressed left at (772, 335)
Screenshot: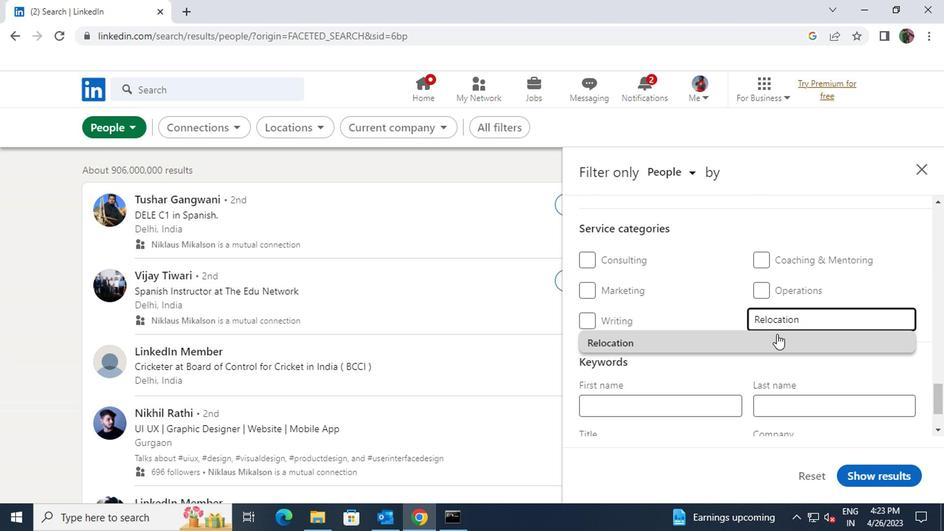 
Action: Mouse moved to (752, 355)
Screenshot: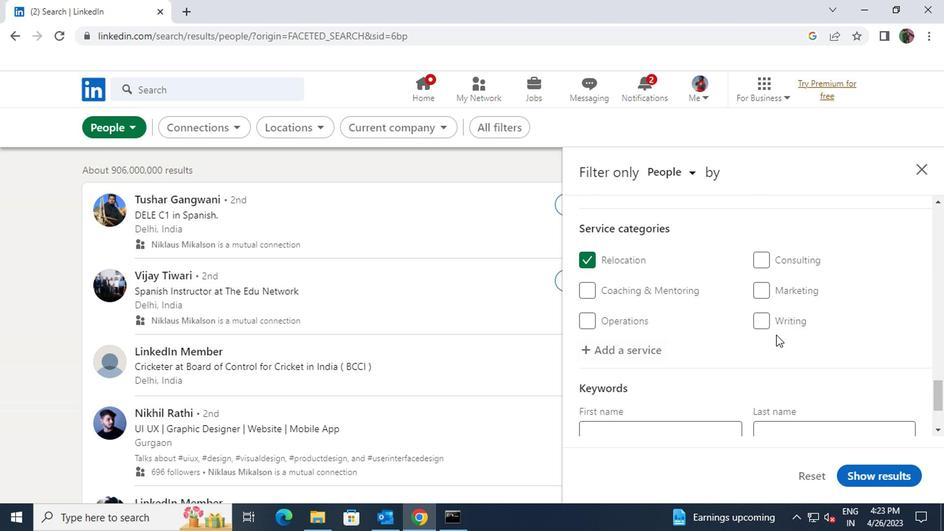 
Action: Mouse scrolled (752, 354) with delta (0, 0)
Screenshot: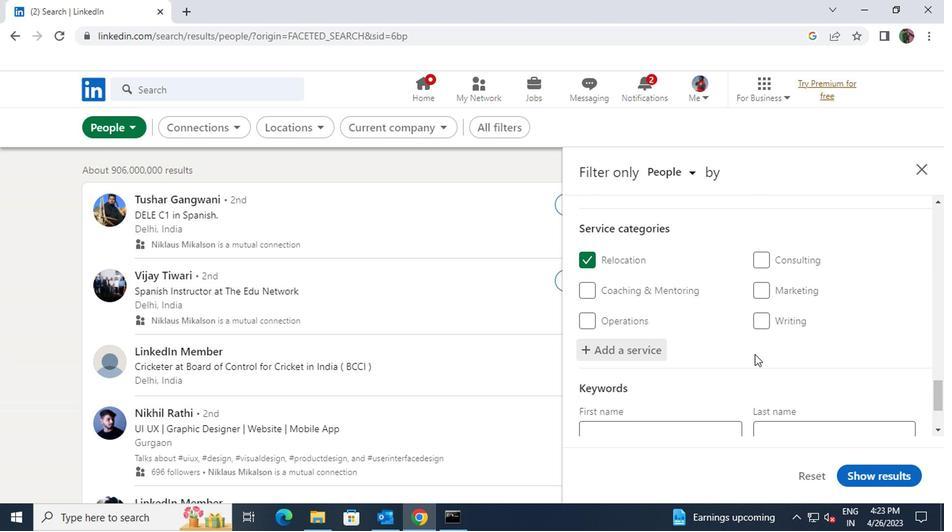 
Action: Mouse scrolled (752, 354) with delta (0, 0)
Screenshot: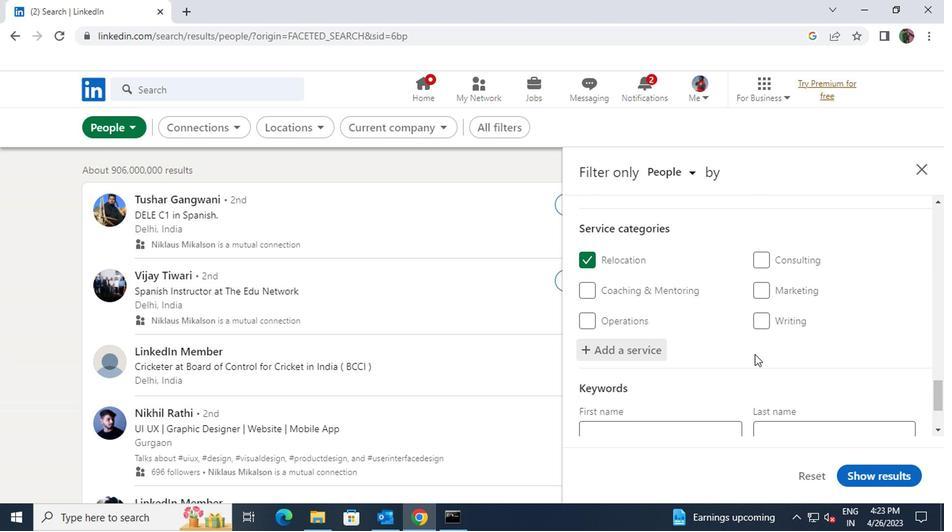
Action: Mouse moved to (722, 369)
Screenshot: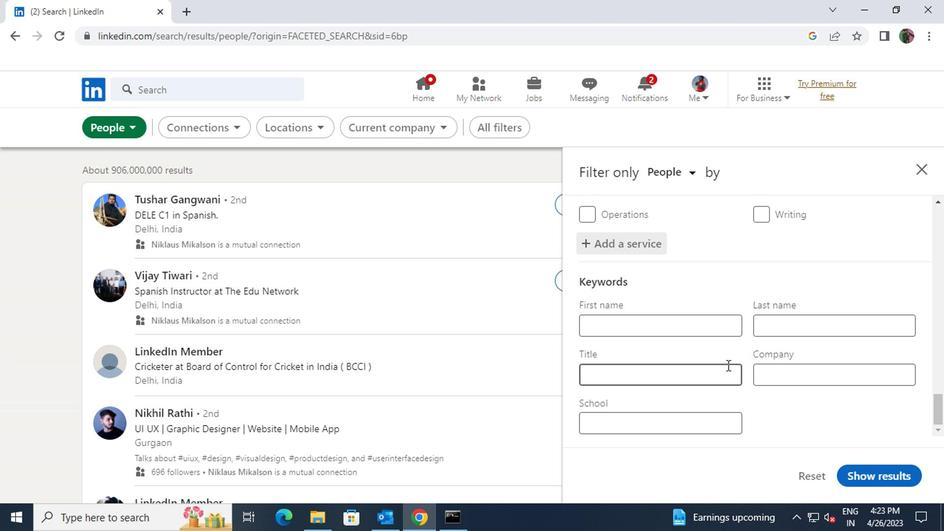
Action: Mouse pressed left at (722, 369)
Screenshot: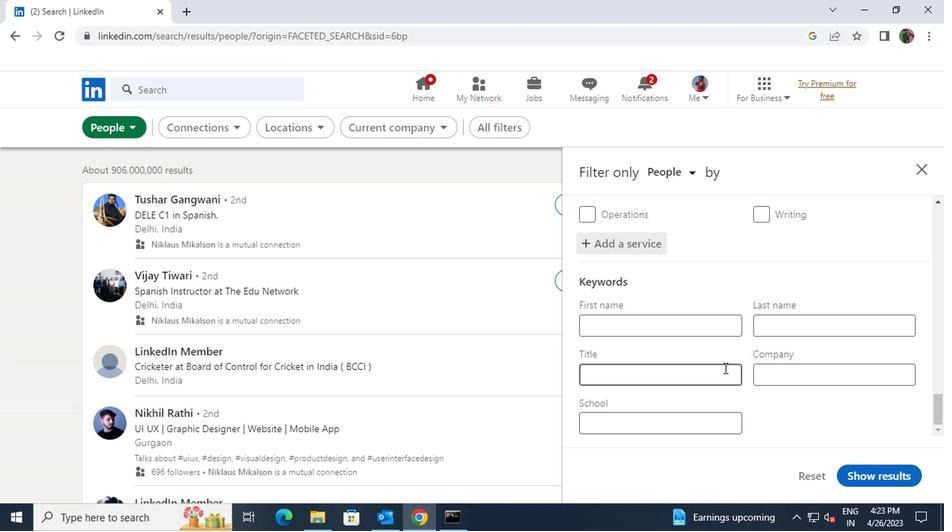 
Action: Key pressed <Key.shift>DOCTOR
Screenshot: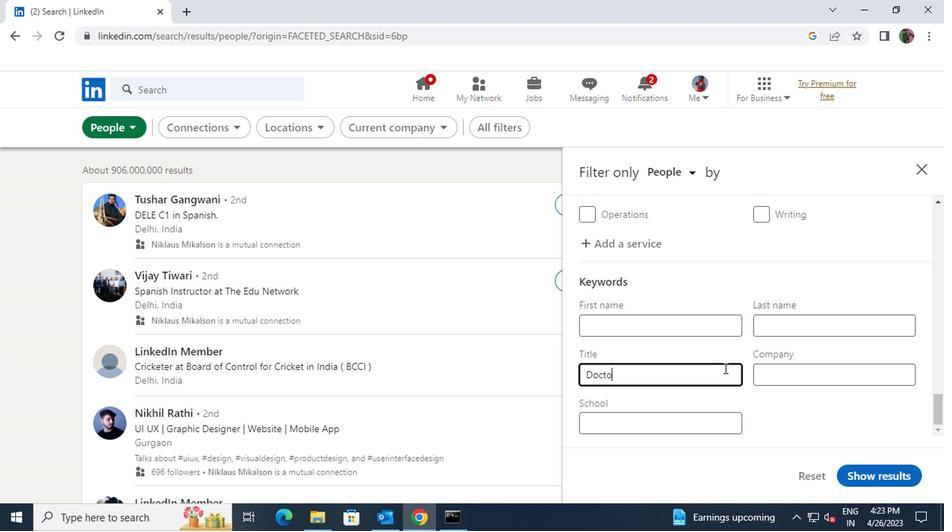 
Action: Mouse scrolled (722, 368) with delta (0, 0)
Screenshot: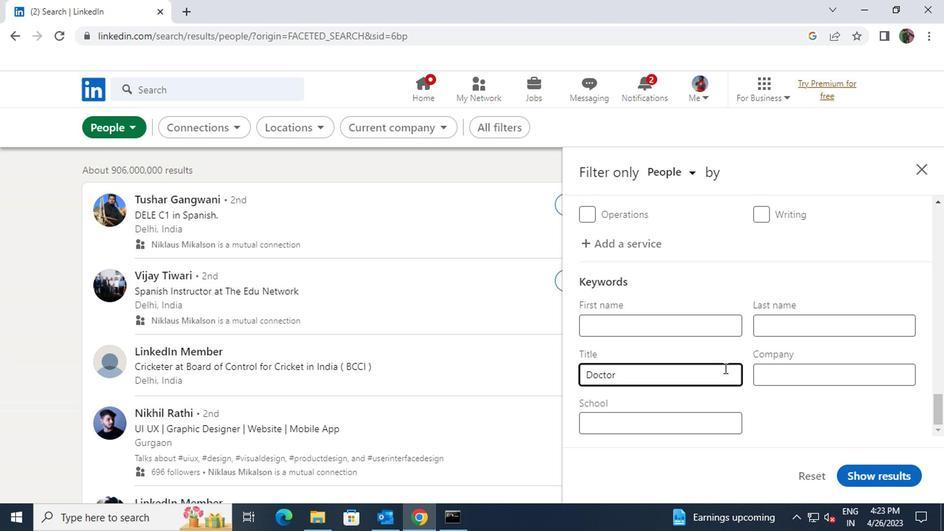 
Action: Mouse scrolled (722, 368) with delta (0, 0)
Screenshot: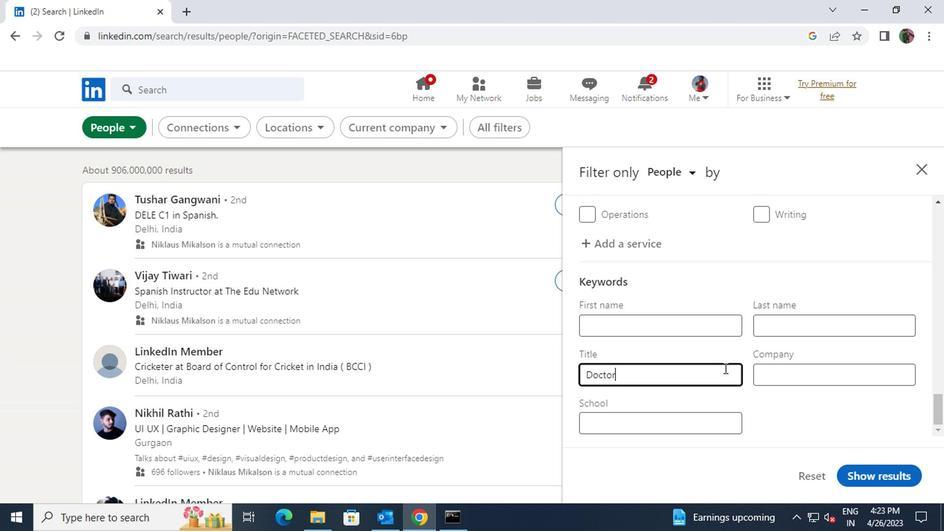 
Action: Mouse scrolled (722, 368) with delta (0, 0)
Screenshot: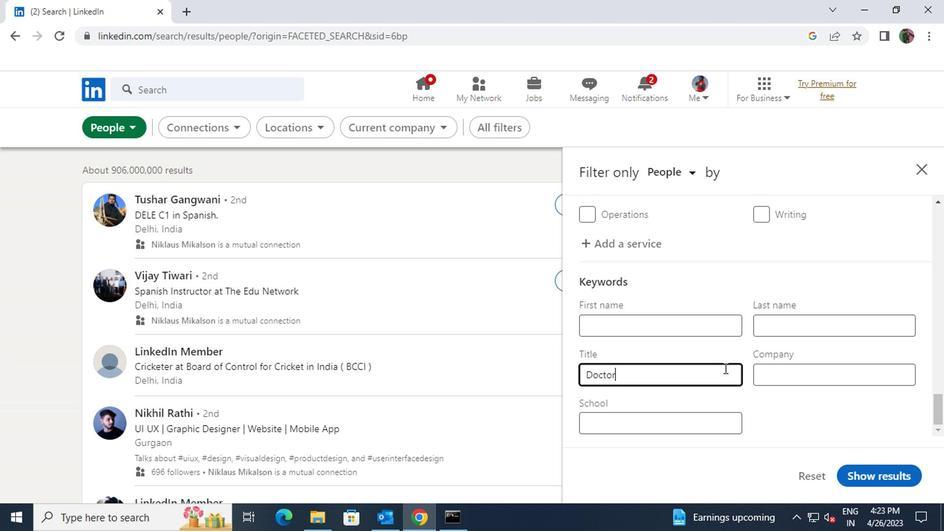 
Action: Mouse moved to (856, 483)
Screenshot: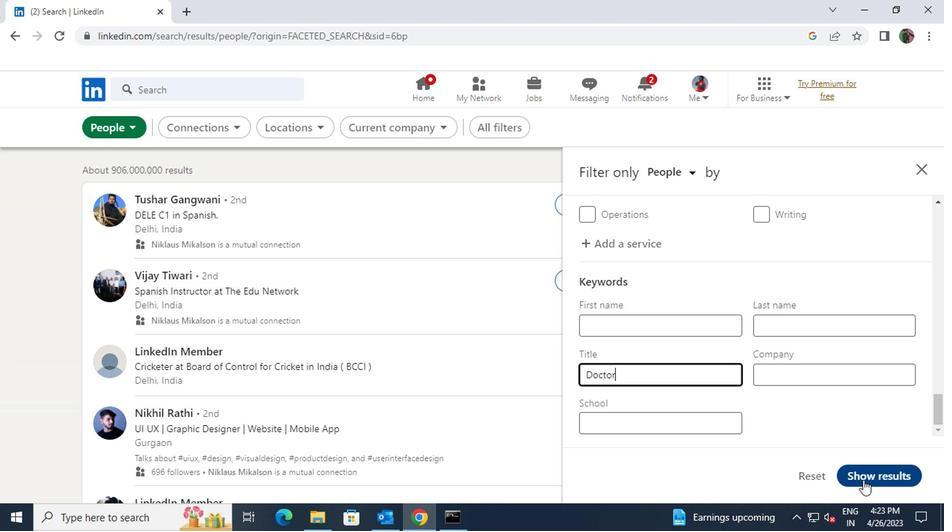 
Action: Mouse pressed left at (856, 483)
Screenshot: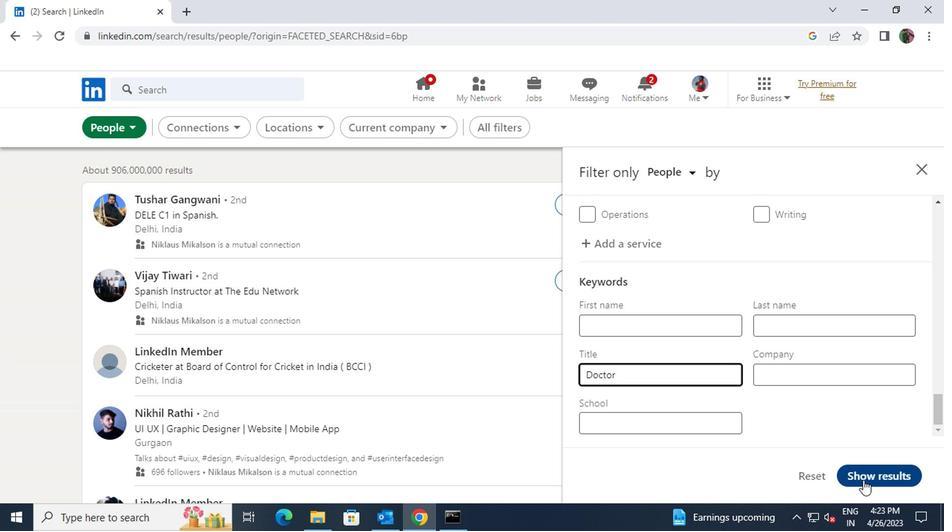
